 Task: Look for space in Blue Island, United States from 10th August, 2023 to 20th August, 2023 for 12 adults in price range Rs.10000 to Rs.14000. Place can be entire place or shared room with 6 bedrooms having 12 beds and 6 bathrooms. Property type can be house, flat, guest house. Amenities needed are: wifi, TV, free parkinig on premises, gym, breakfast. Booking option can be shelf check-in. Required host language is English.
Action: Mouse moved to (434, 93)
Screenshot: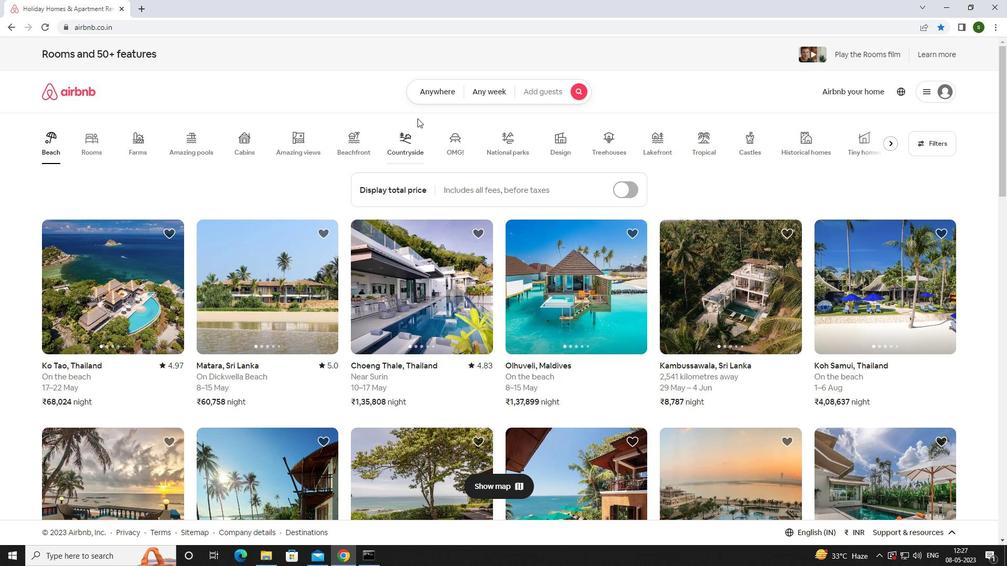 
Action: Mouse pressed left at (434, 93)
Screenshot: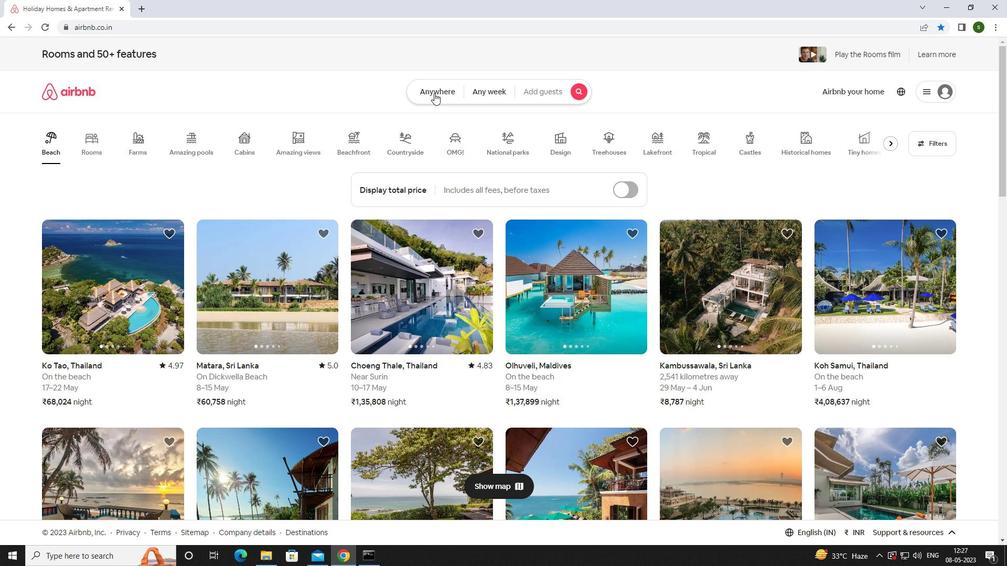 
Action: Mouse moved to (397, 134)
Screenshot: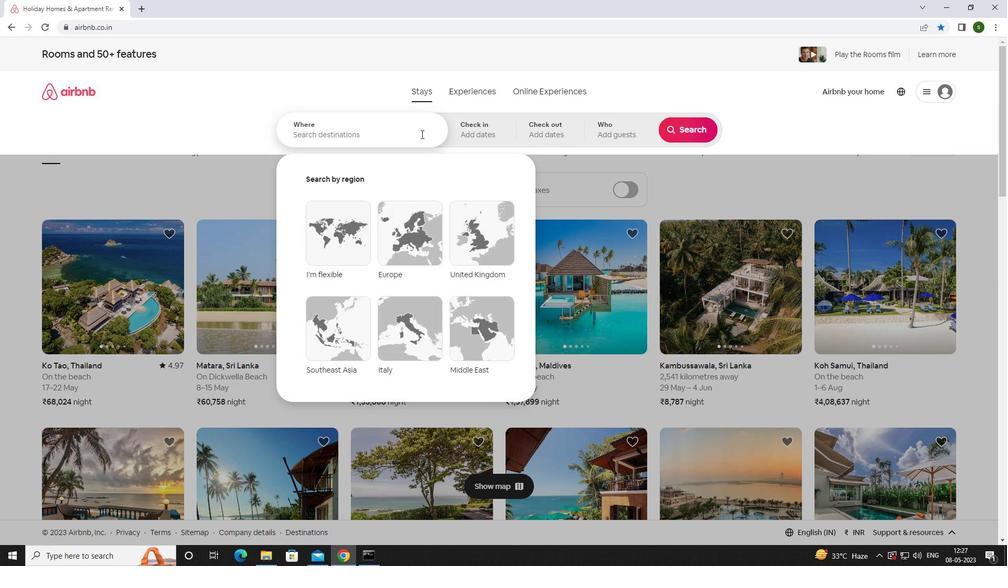 
Action: Mouse pressed left at (397, 134)
Screenshot: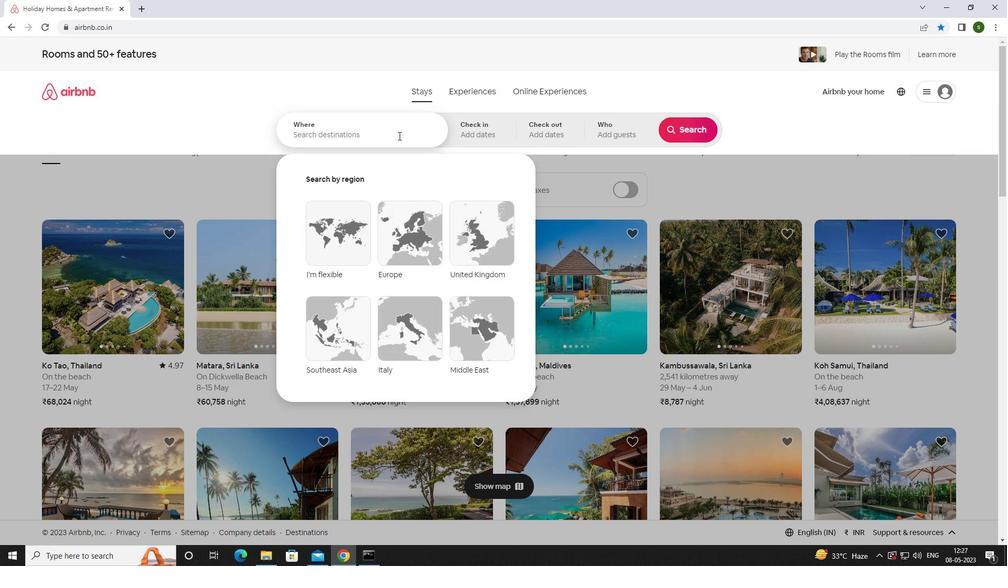 
Action: Mouse moved to (395, 134)
Screenshot: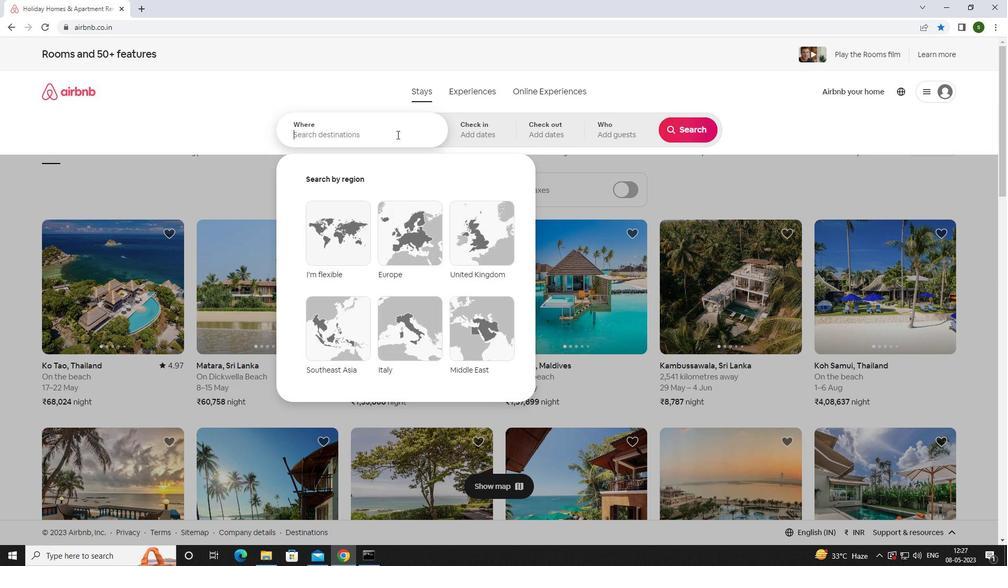 
Action: Key pressed <Key.caps_lock>b<Key.caps_lock>lue<Key.space><Key.caps_lock>i<Key.caps_lock>sland,<Key.space><Key.caps_lock>u<Key.caps_lock>nited<Key.space><Key.caps_lock>s<Key.caps_lock>tates<Key.enter>
Screenshot: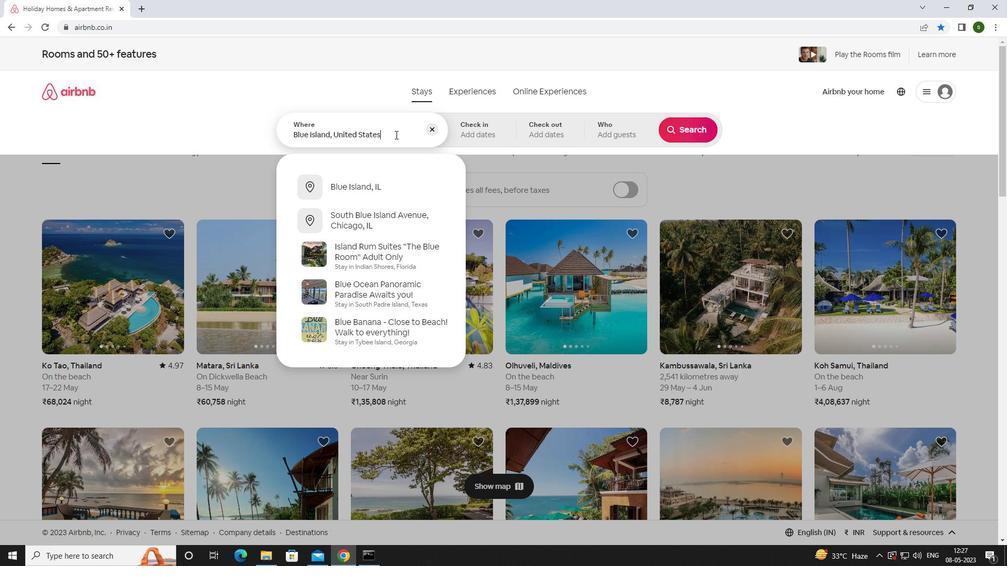 
Action: Mouse moved to (685, 210)
Screenshot: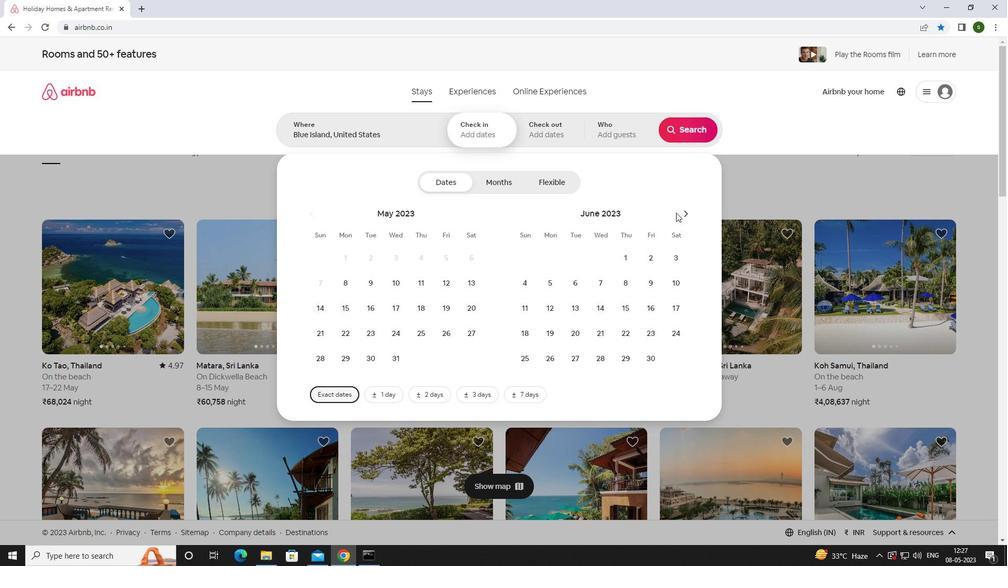 
Action: Mouse pressed left at (685, 210)
Screenshot: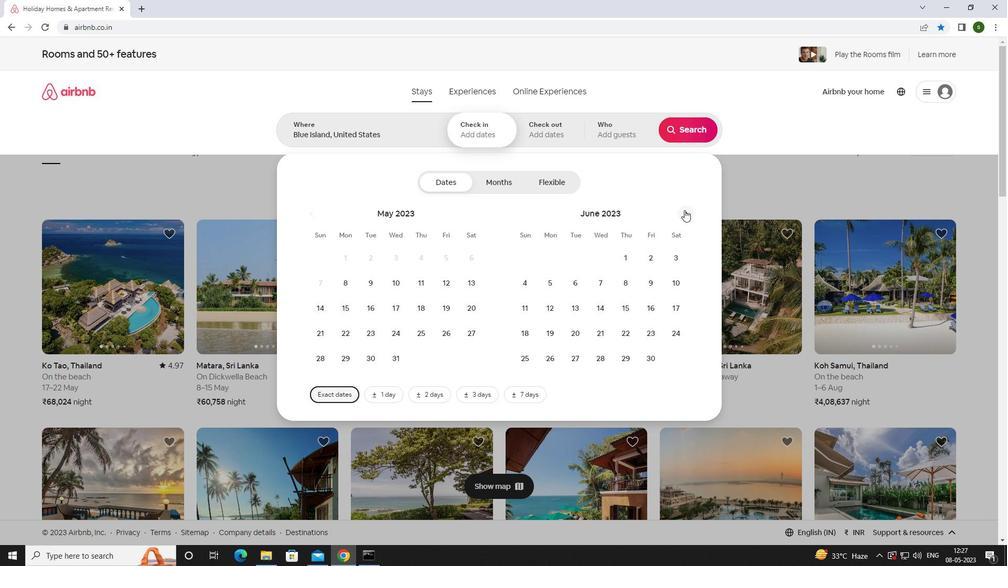 
Action: Mouse pressed left at (685, 210)
Screenshot: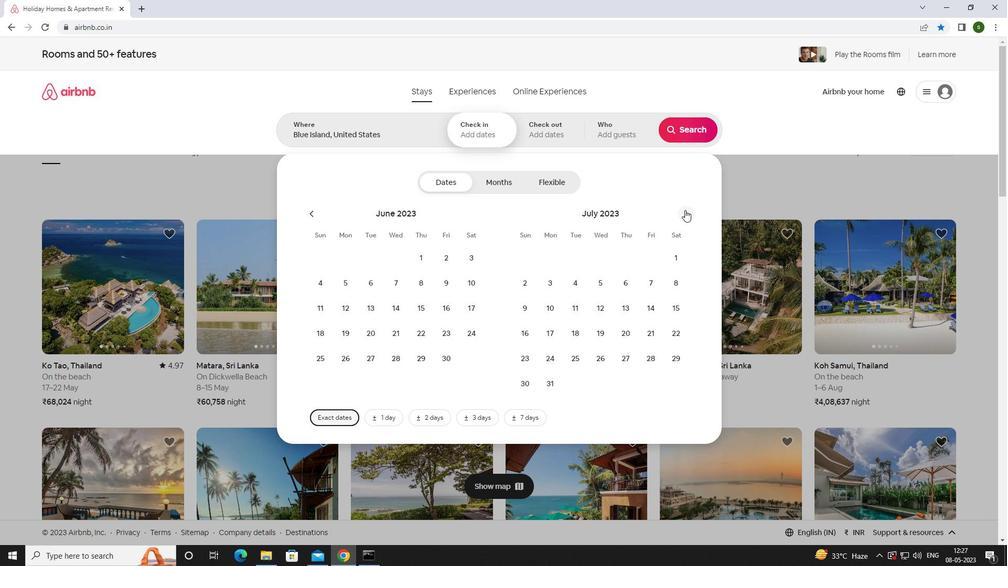 
Action: Mouse moved to (624, 280)
Screenshot: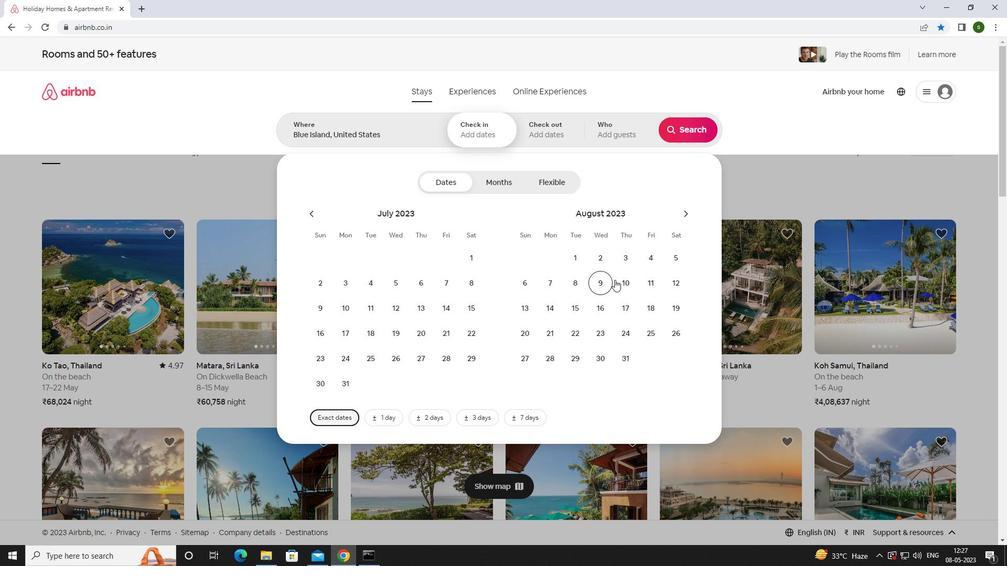 
Action: Mouse pressed left at (624, 280)
Screenshot: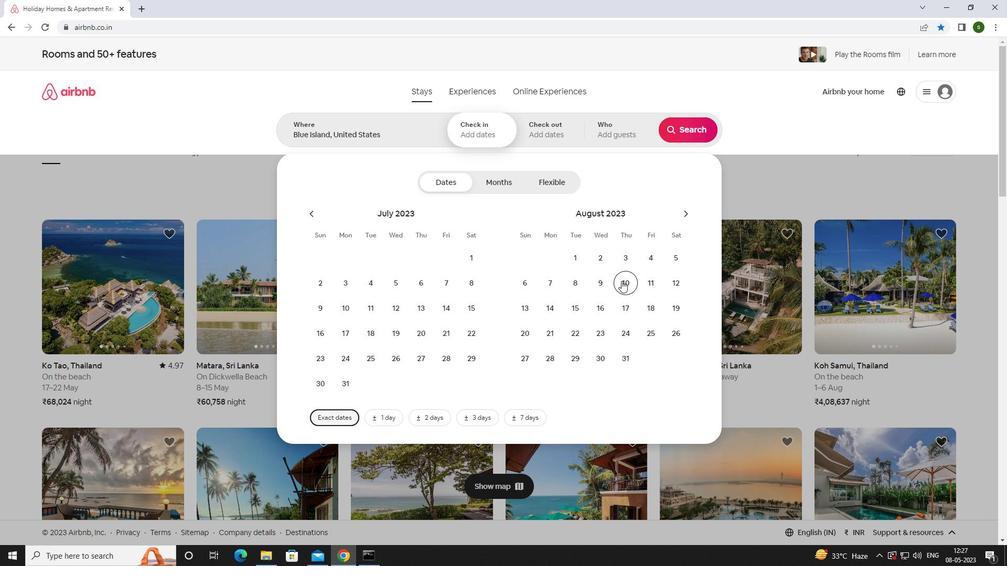 
Action: Mouse moved to (516, 334)
Screenshot: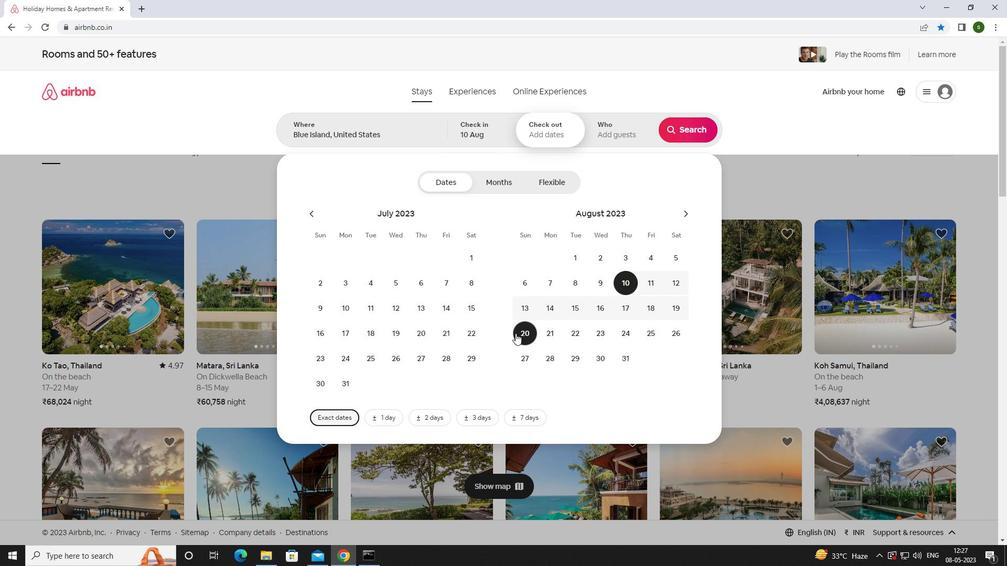 
Action: Mouse pressed left at (516, 334)
Screenshot: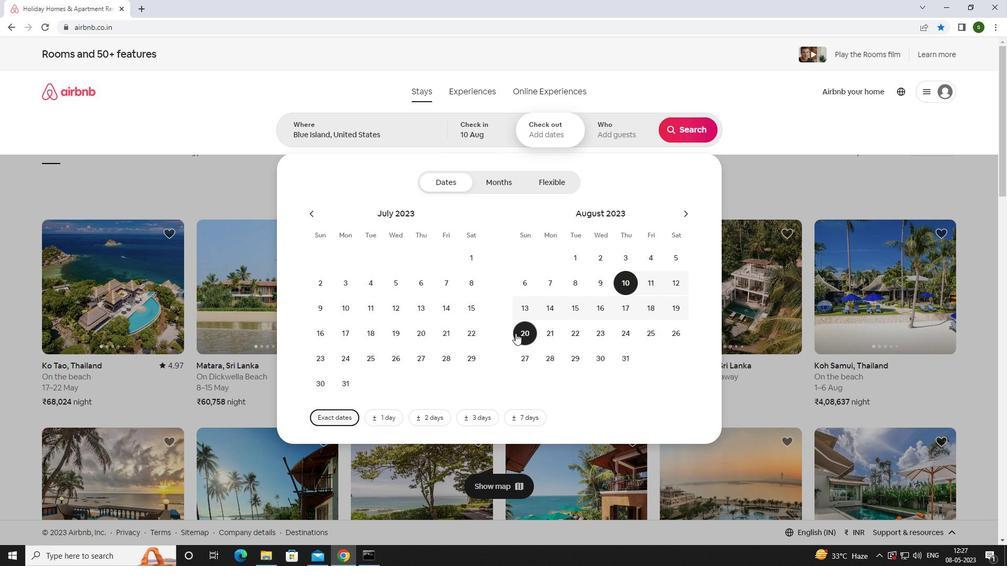 
Action: Mouse moved to (612, 133)
Screenshot: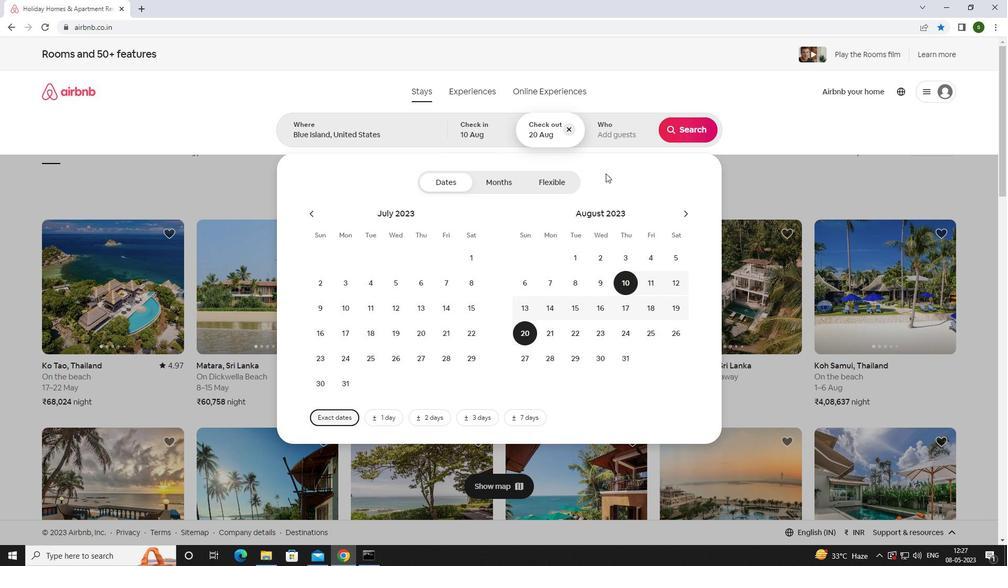
Action: Mouse pressed left at (612, 133)
Screenshot: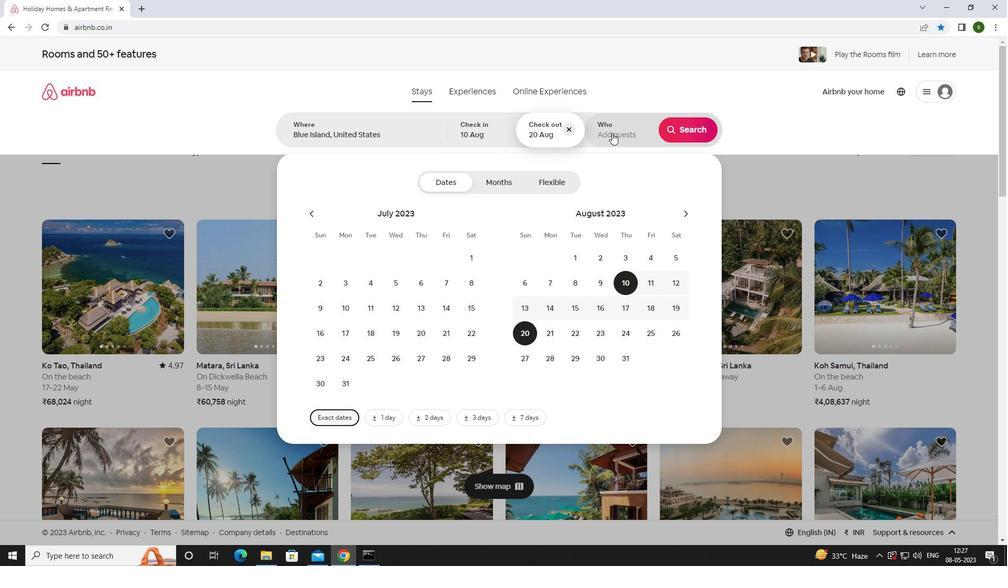 
Action: Mouse moved to (692, 181)
Screenshot: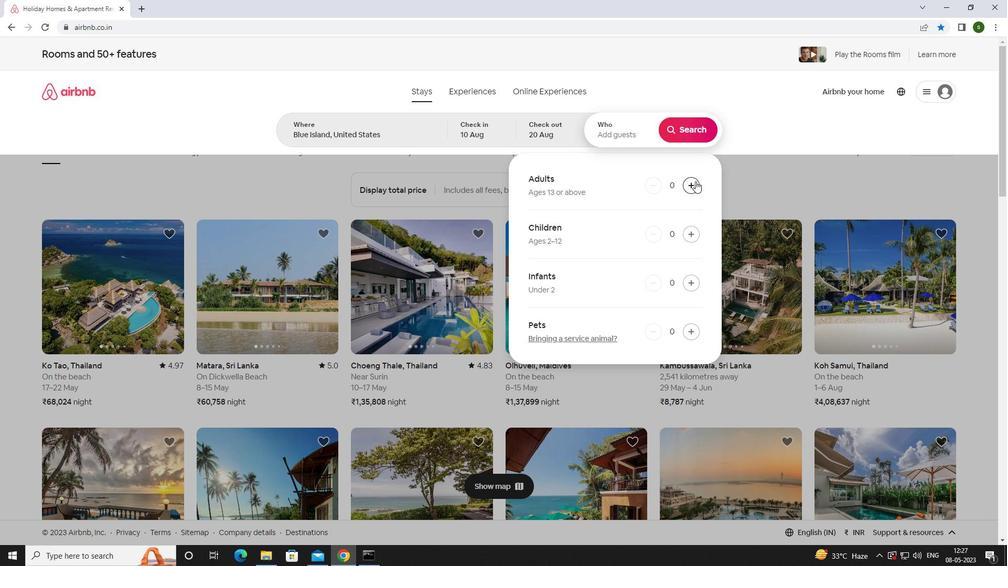 
Action: Mouse pressed left at (692, 181)
Screenshot: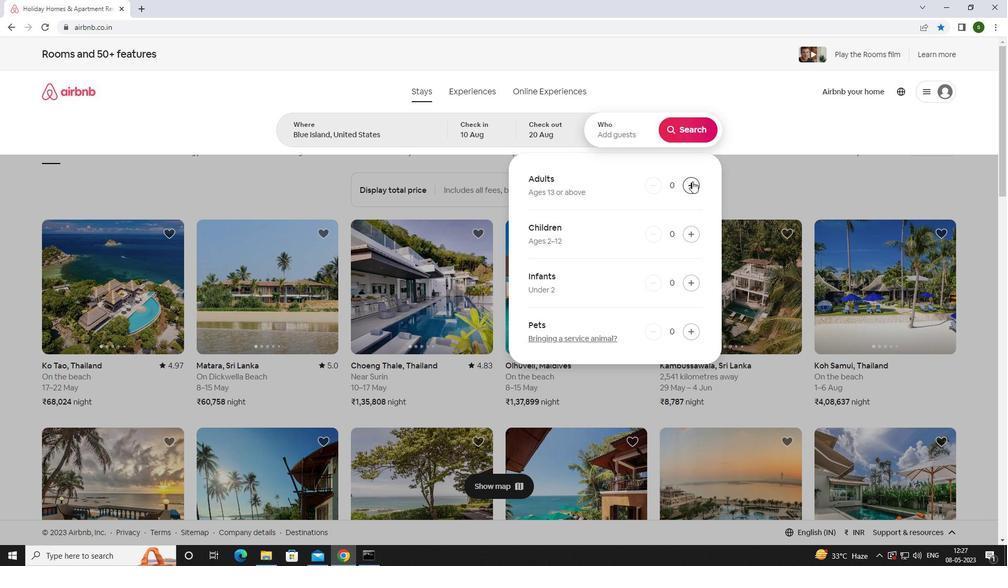 
Action: Mouse pressed left at (692, 181)
Screenshot: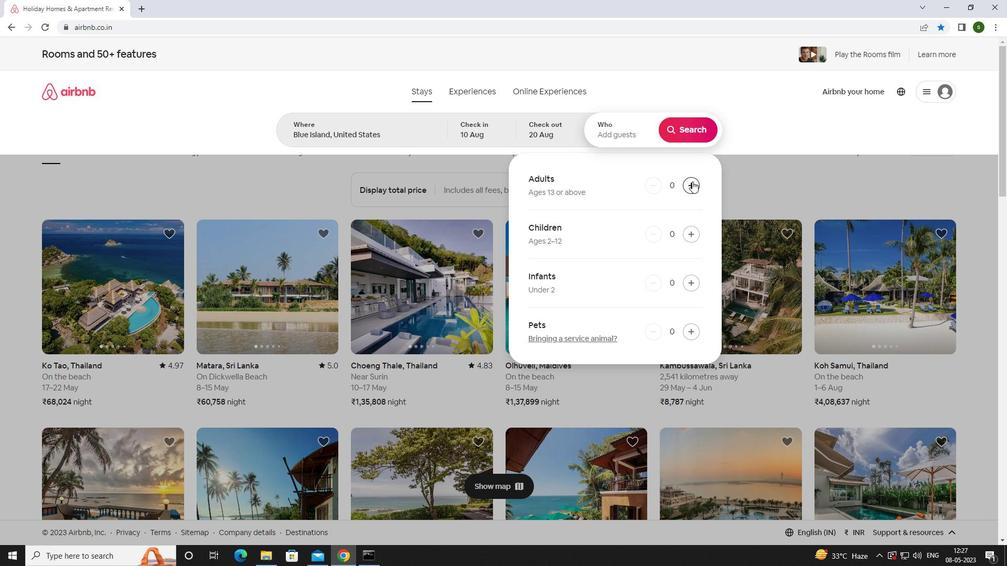 
Action: Mouse pressed left at (692, 181)
Screenshot: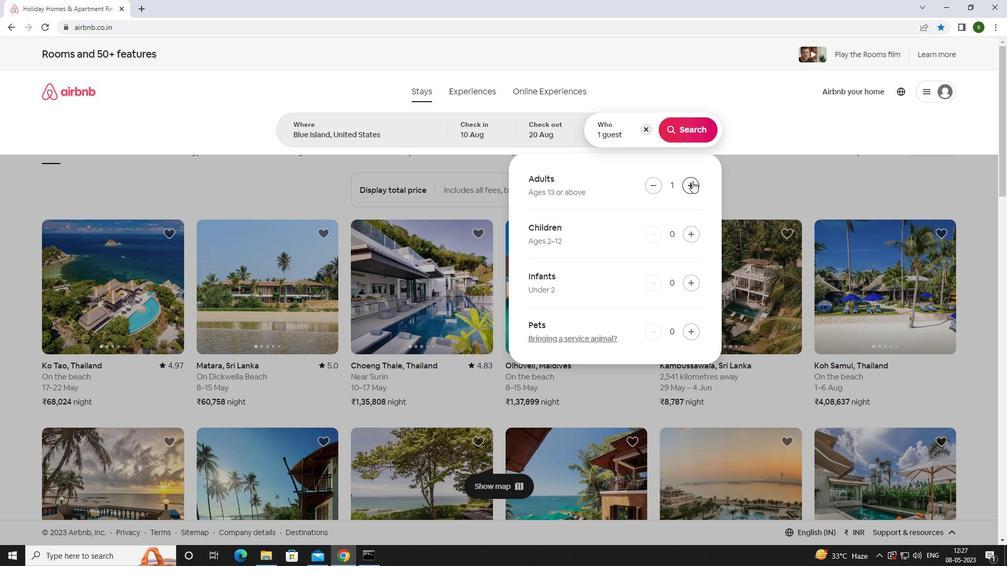 
Action: Mouse pressed left at (692, 181)
Screenshot: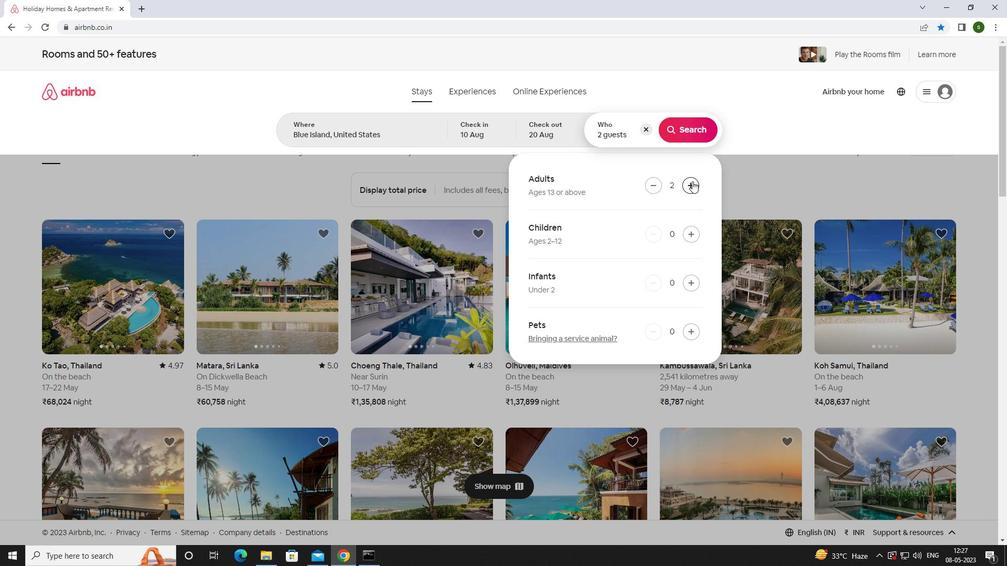 
Action: Mouse pressed left at (692, 181)
Screenshot: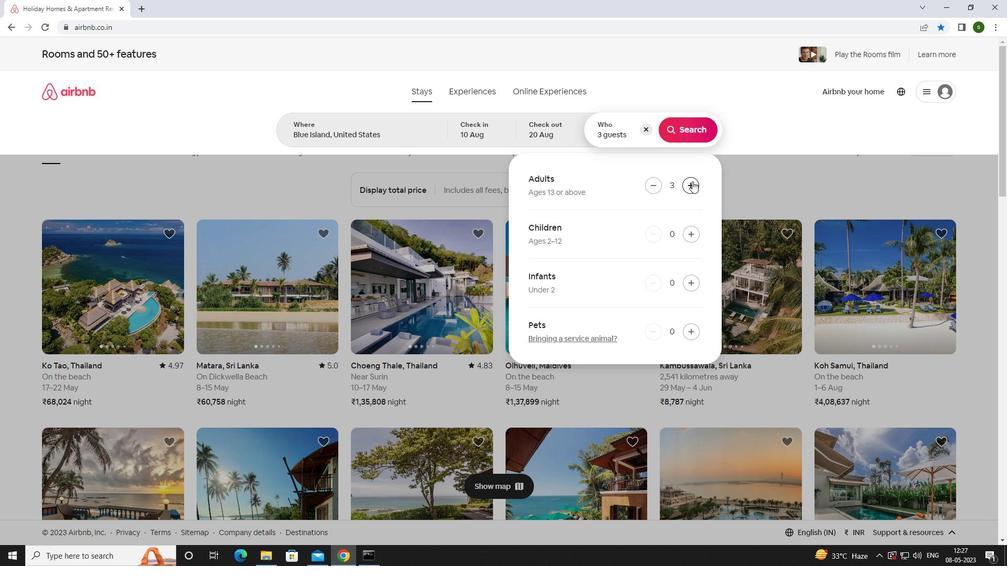 
Action: Mouse pressed left at (692, 181)
Screenshot: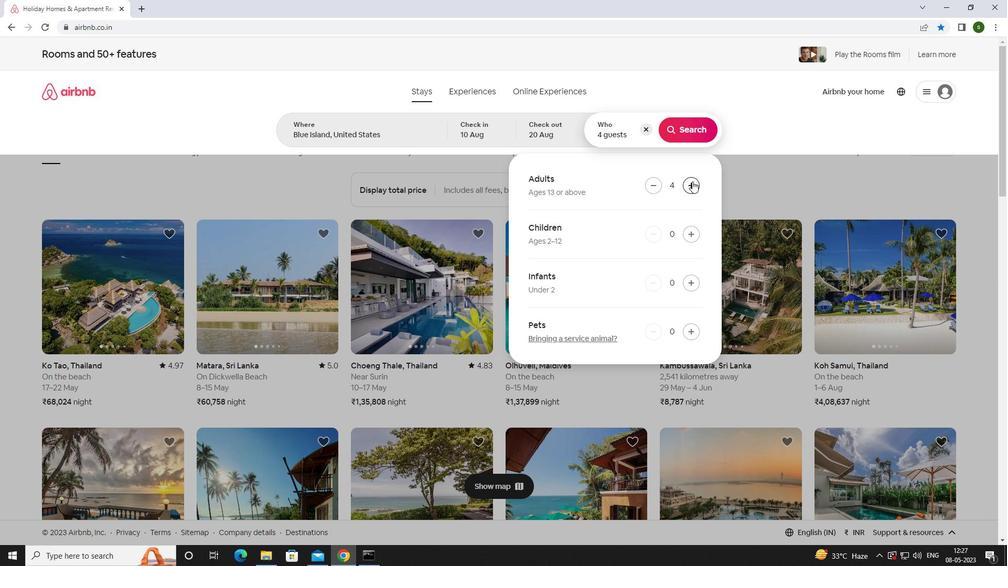 
Action: Mouse pressed left at (692, 181)
Screenshot: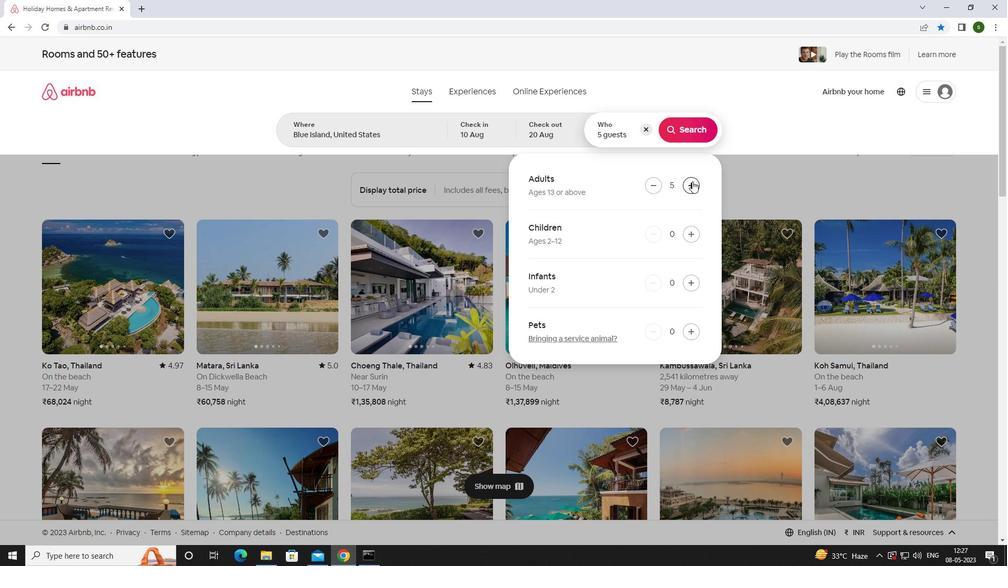 
Action: Mouse pressed left at (692, 181)
Screenshot: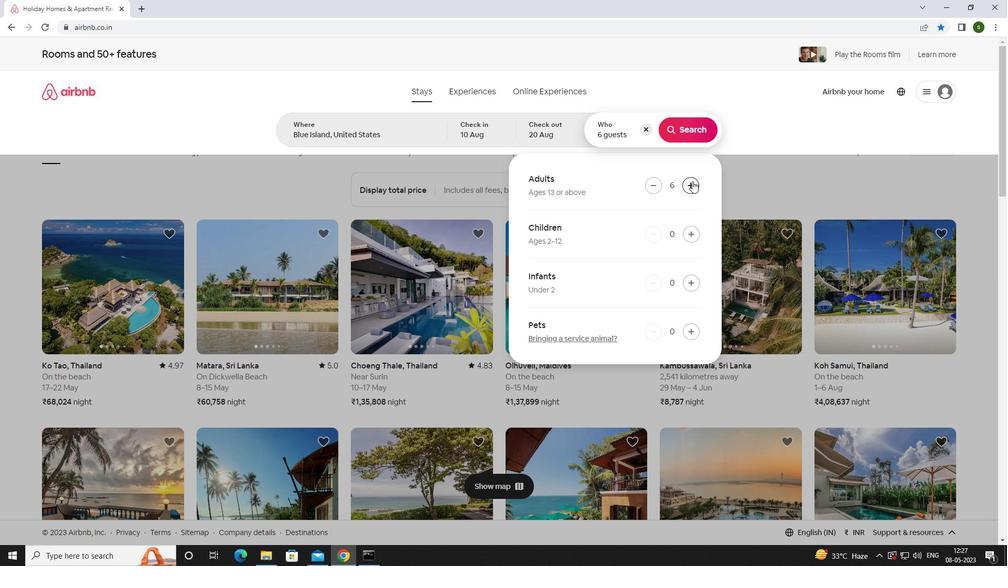 
Action: Mouse pressed left at (692, 181)
Screenshot: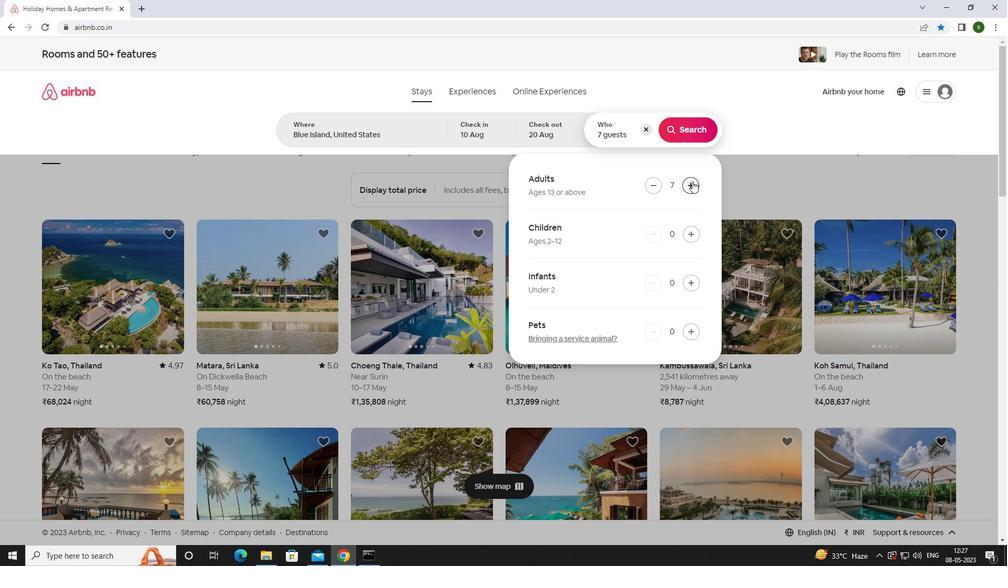 
Action: Mouse pressed left at (692, 181)
Screenshot: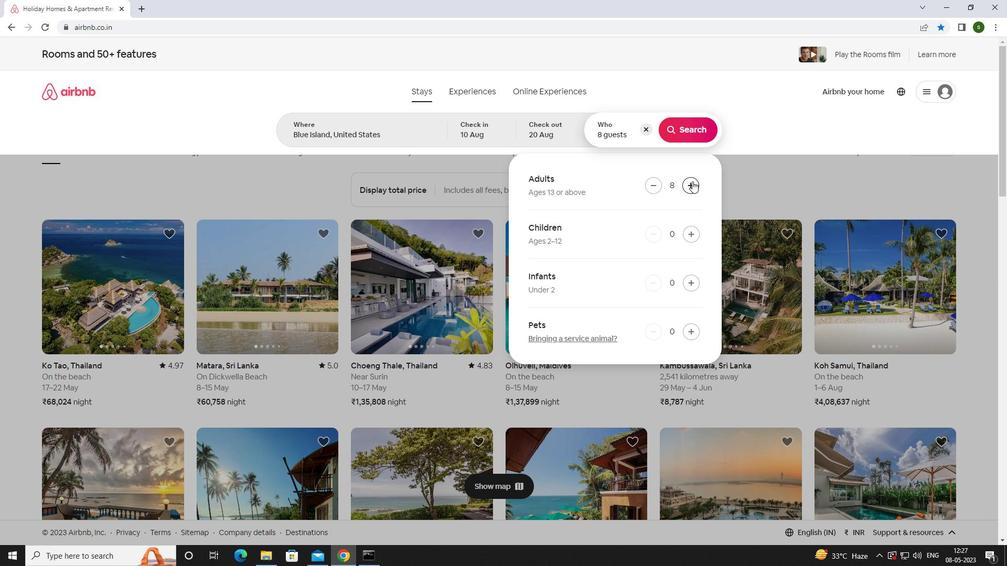 
Action: Mouse pressed left at (692, 181)
Screenshot: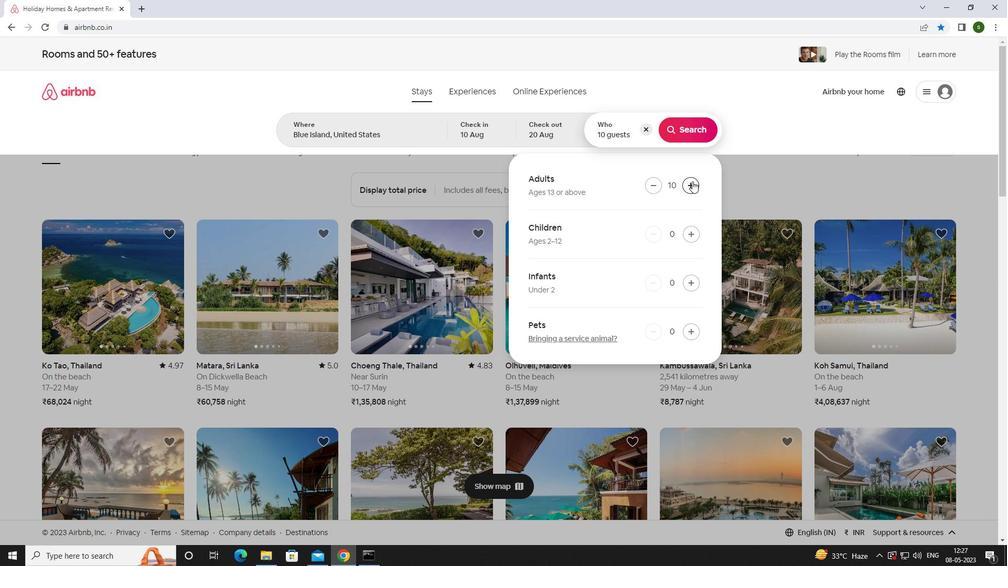 
Action: Mouse pressed left at (692, 181)
Screenshot: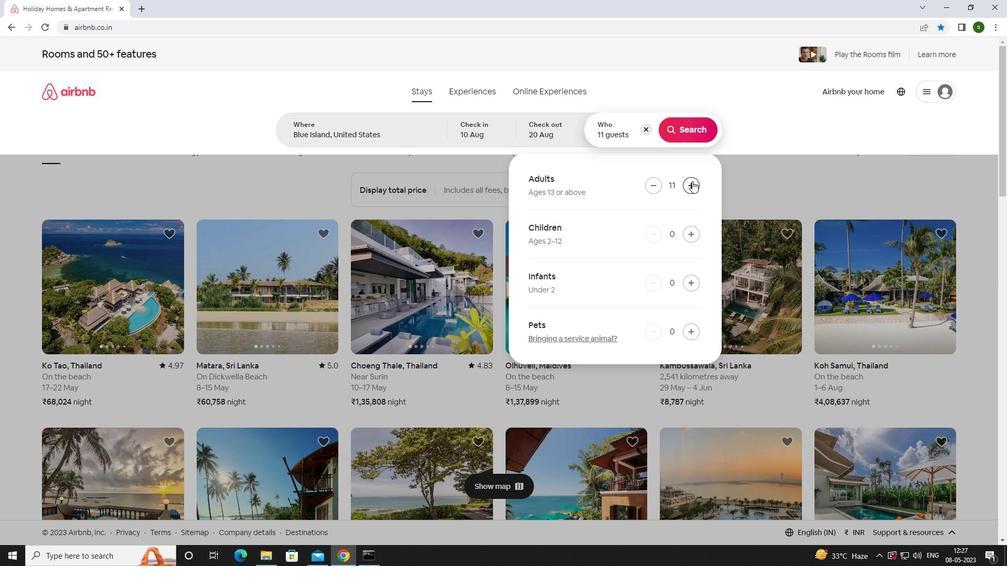 
Action: Mouse moved to (687, 137)
Screenshot: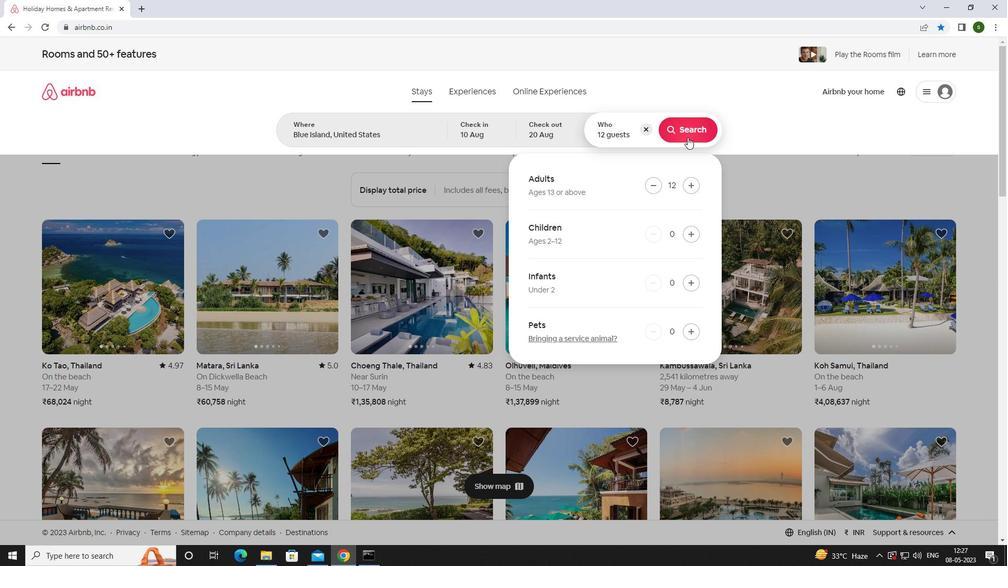 
Action: Mouse pressed left at (687, 137)
Screenshot: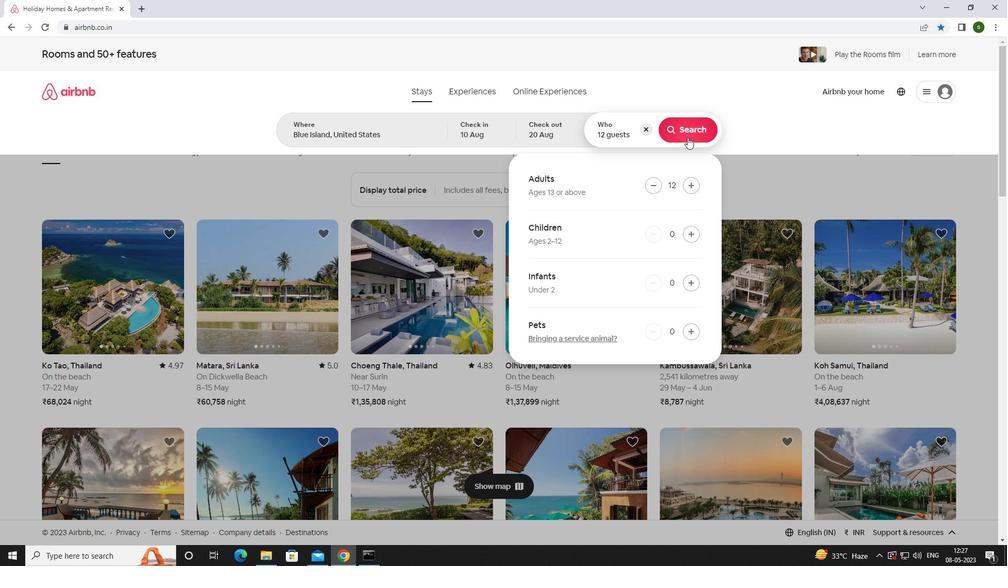 
Action: Mouse moved to (945, 102)
Screenshot: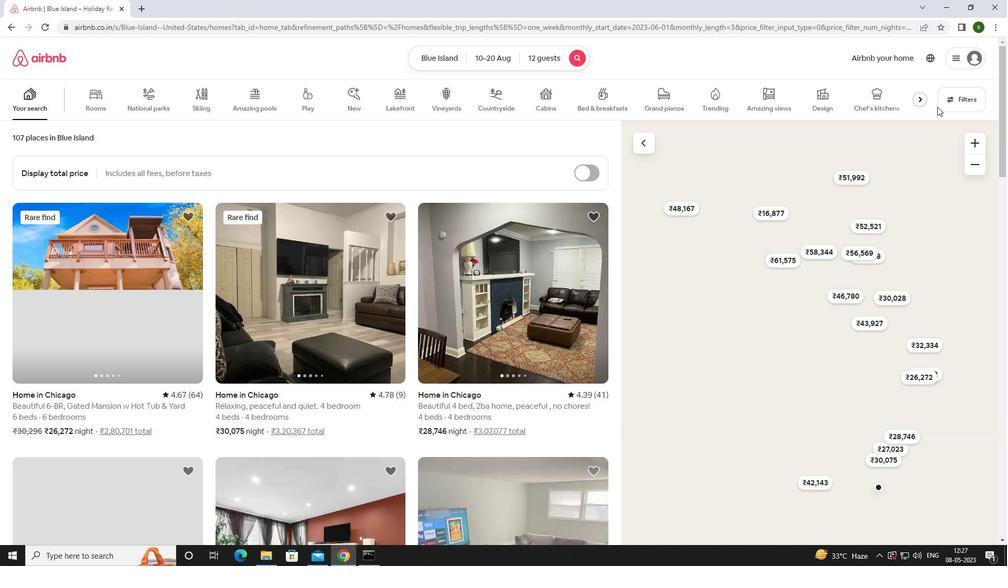 
Action: Mouse pressed left at (945, 102)
Screenshot: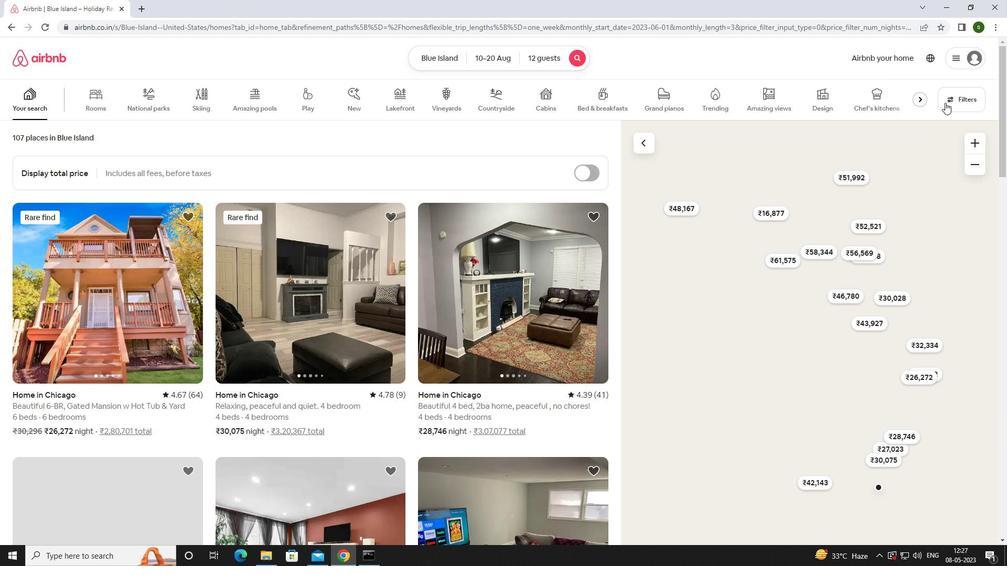 
Action: Mouse moved to (391, 352)
Screenshot: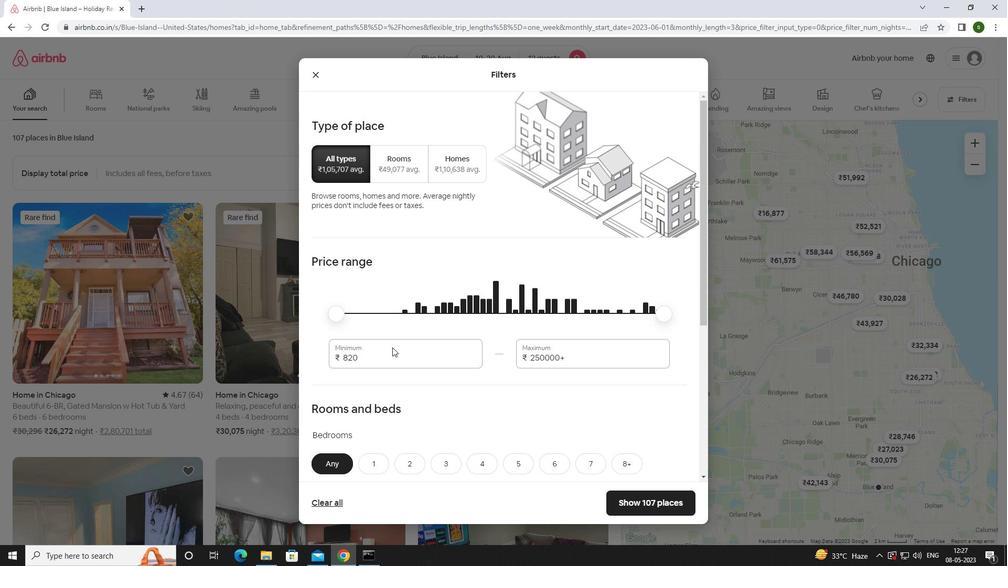 
Action: Mouse pressed left at (391, 352)
Screenshot: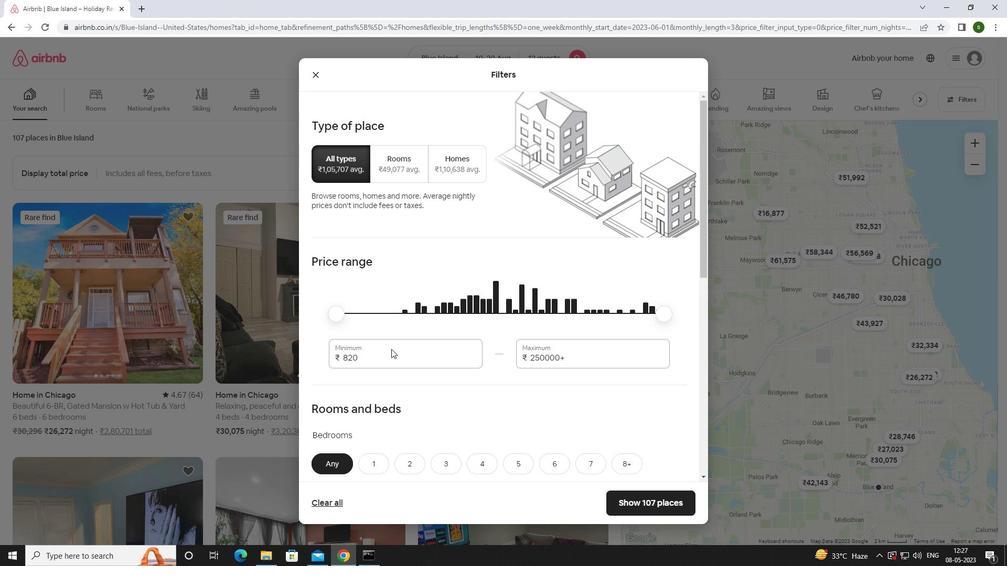 
Action: Key pressed <Key.backspace><Key.backspace><Key.backspace><Key.backspace>10000
Screenshot: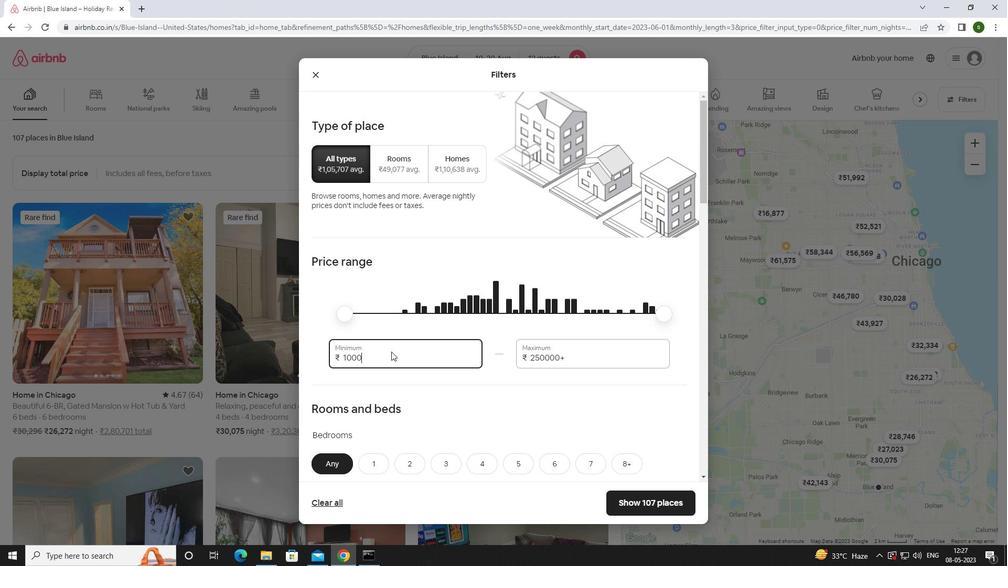 
Action: Mouse moved to (567, 358)
Screenshot: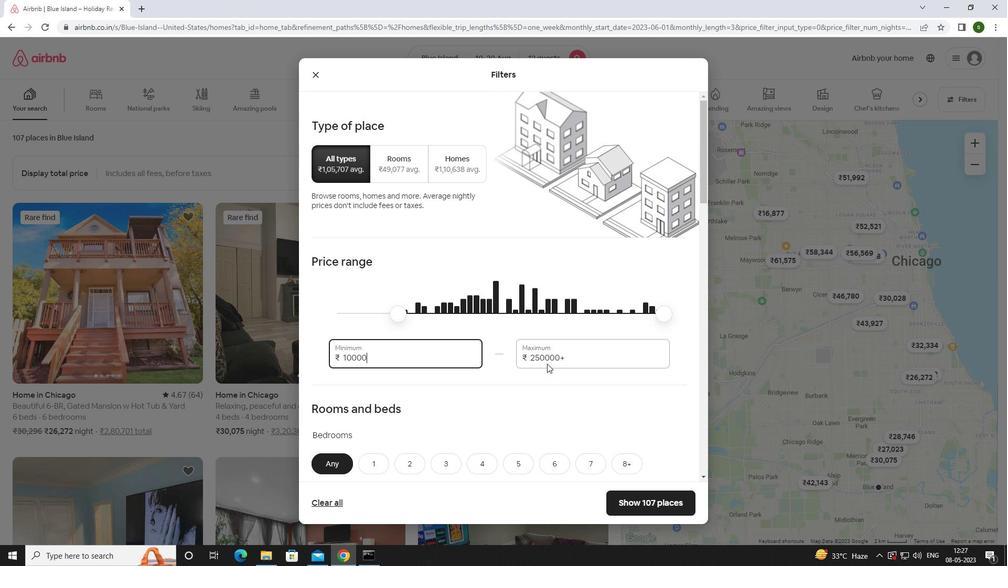 
Action: Mouse pressed left at (567, 358)
Screenshot: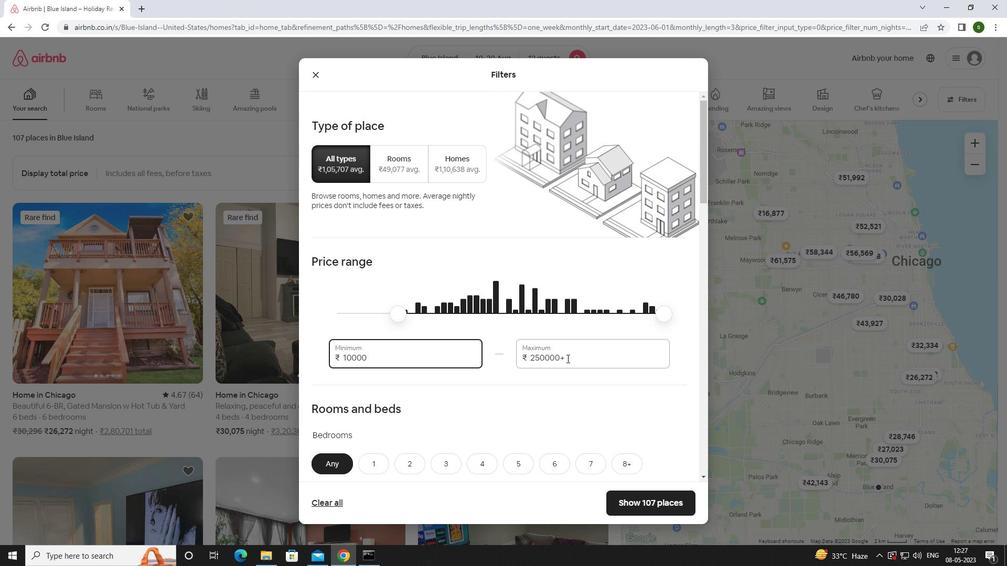 
Action: Mouse moved to (568, 358)
Screenshot: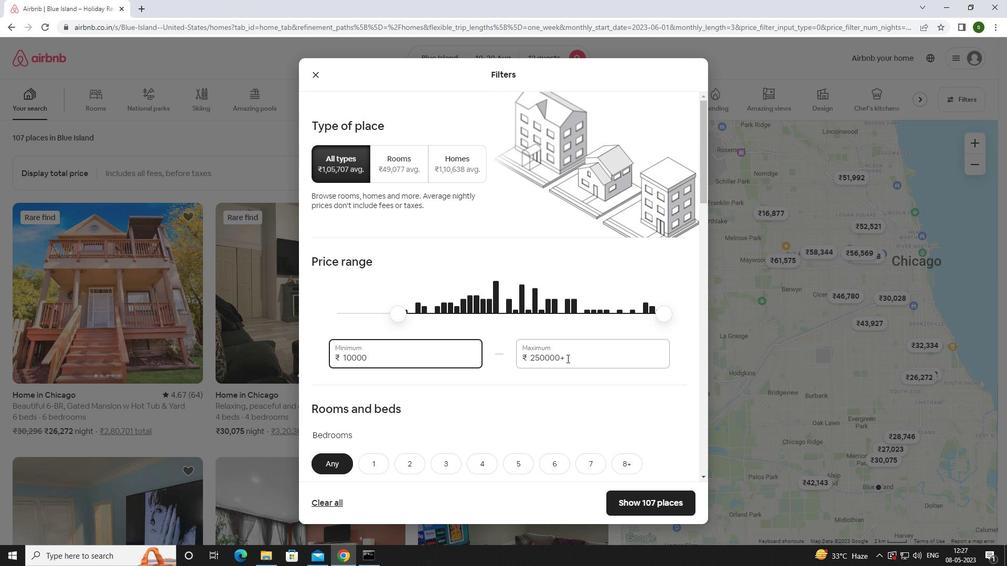 
Action: Key pressed <Key.backspace><Key.backspace><Key.backspace><Key.backspace><Key.backspace><Key.backspace><Key.backspace><Key.backspace><Key.backspace><Key.backspace><Key.backspace><Key.backspace><Key.backspace>14000
Screenshot: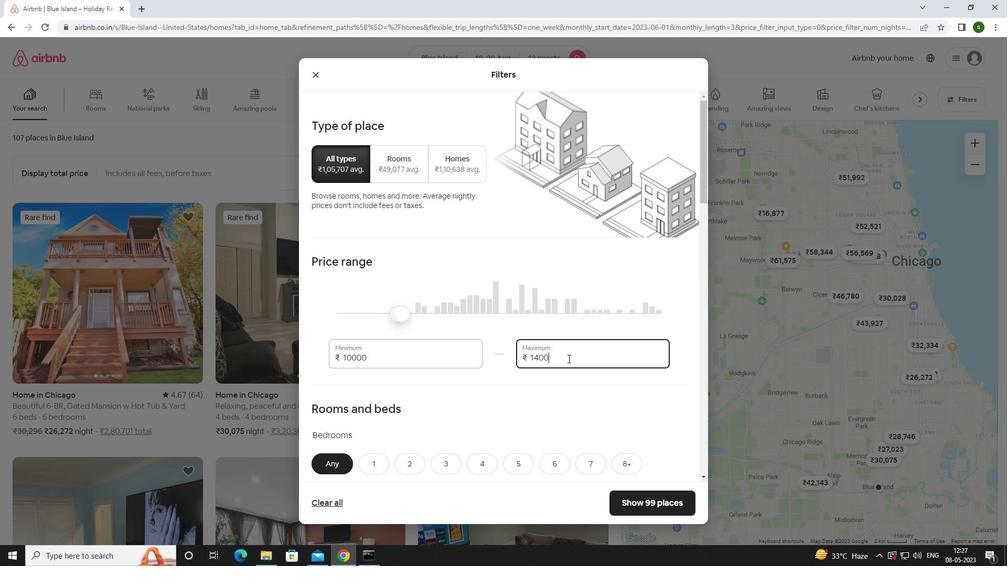 
Action: Mouse moved to (527, 353)
Screenshot: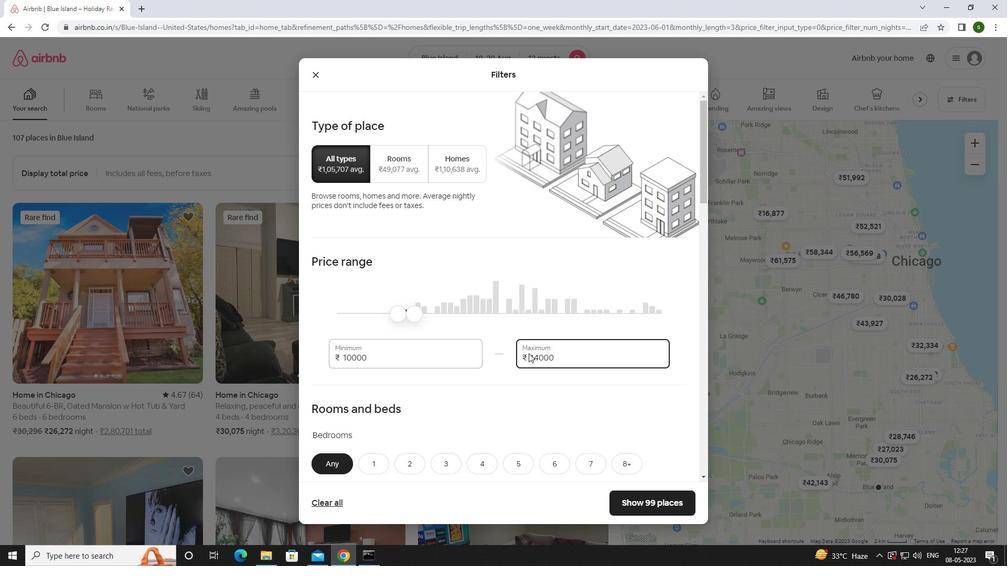 
Action: Mouse scrolled (527, 353) with delta (0, 0)
Screenshot: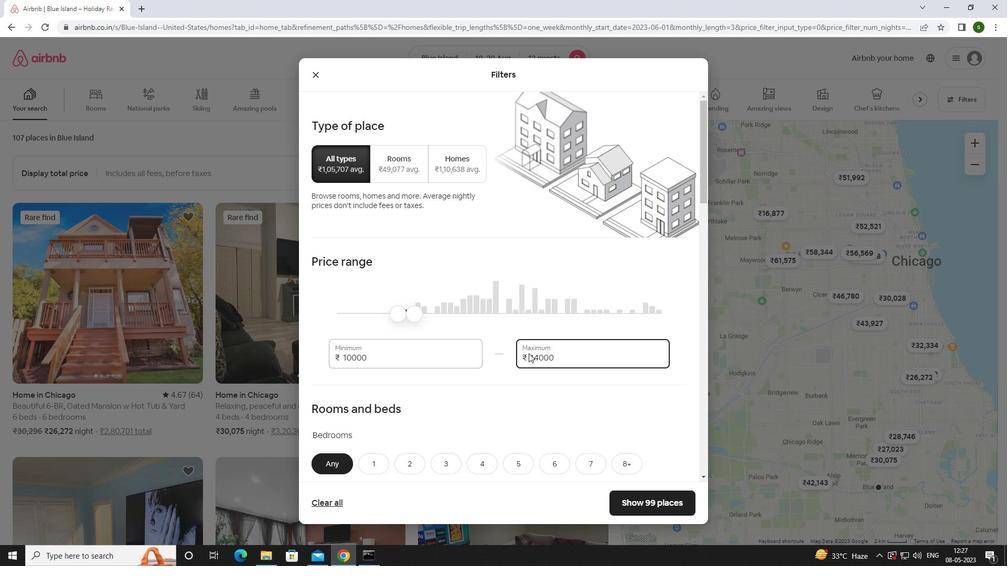 
Action: Mouse scrolled (527, 353) with delta (0, 0)
Screenshot: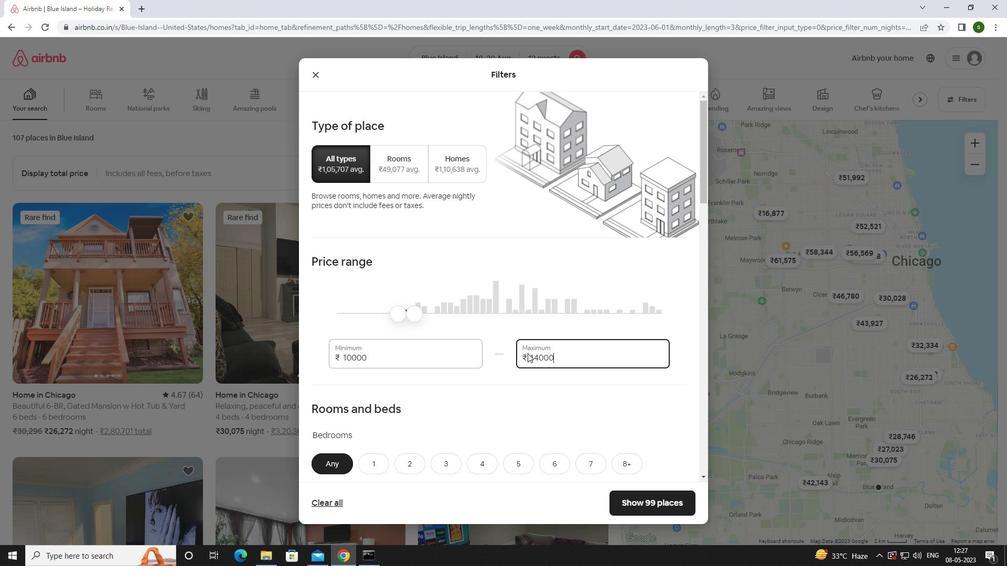 
Action: Mouse scrolled (527, 353) with delta (0, 0)
Screenshot: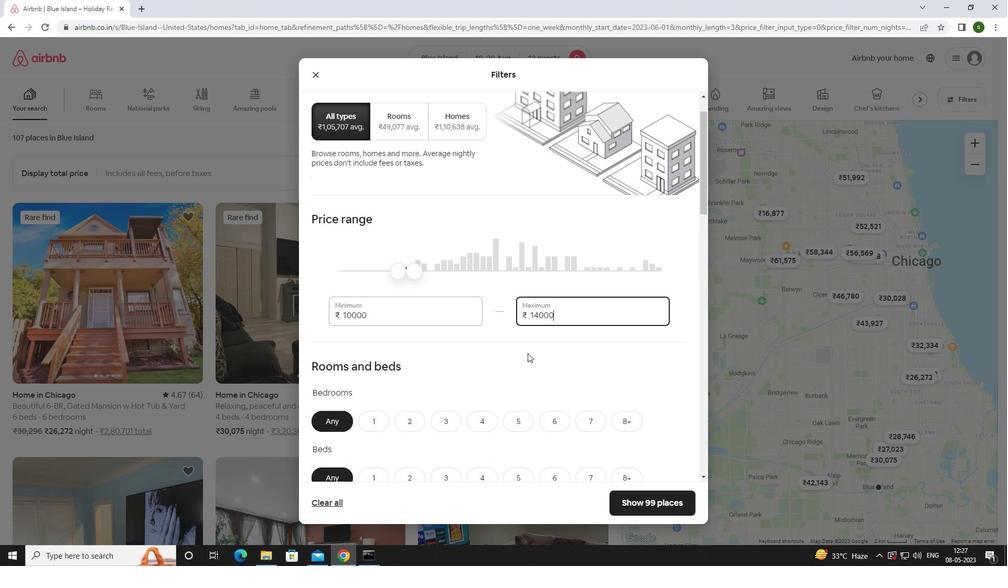 
Action: Mouse scrolled (527, 353) with delta (0, 0)
Screenshot: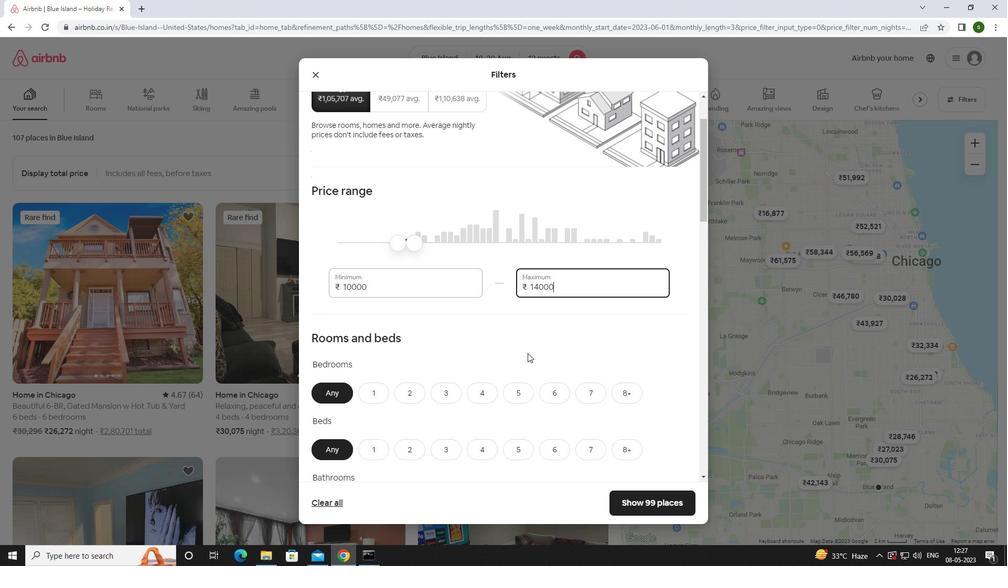 
Action: Mouse moved to (555, 259)
Screenshot: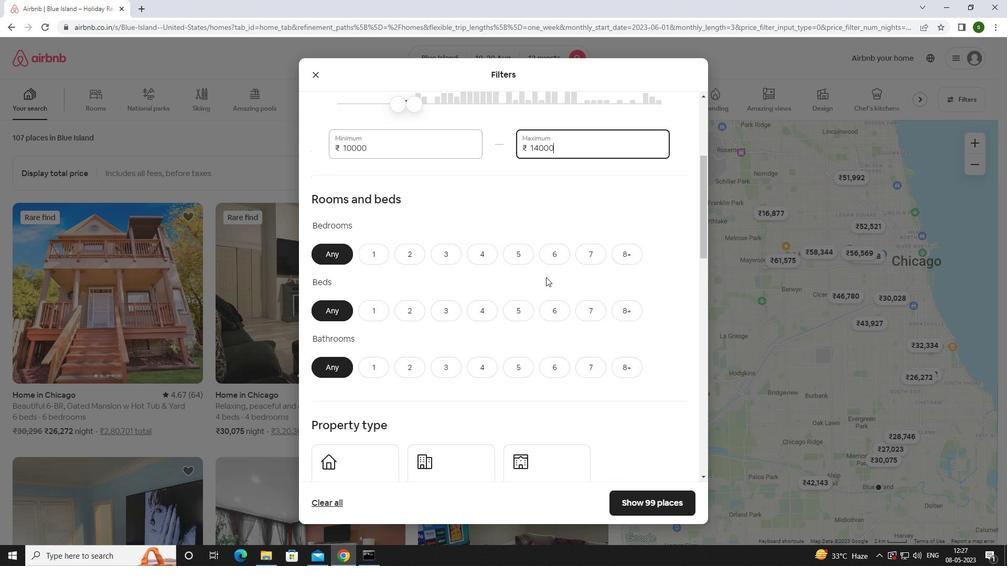 
Action: Mouse pressed left at (555, 259)
Screenshot: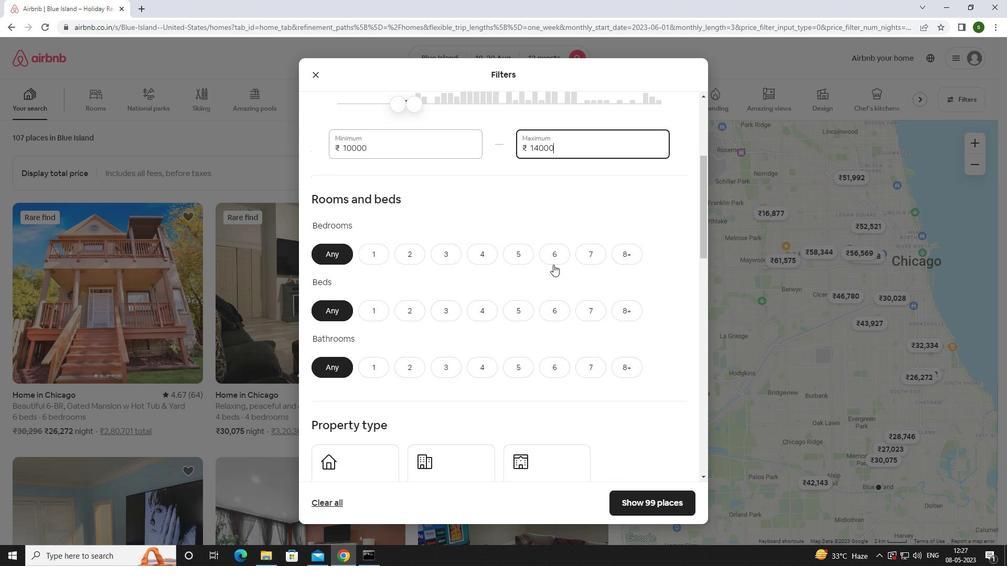 
Action: Mouse moved to (627, 304)
Screenshot: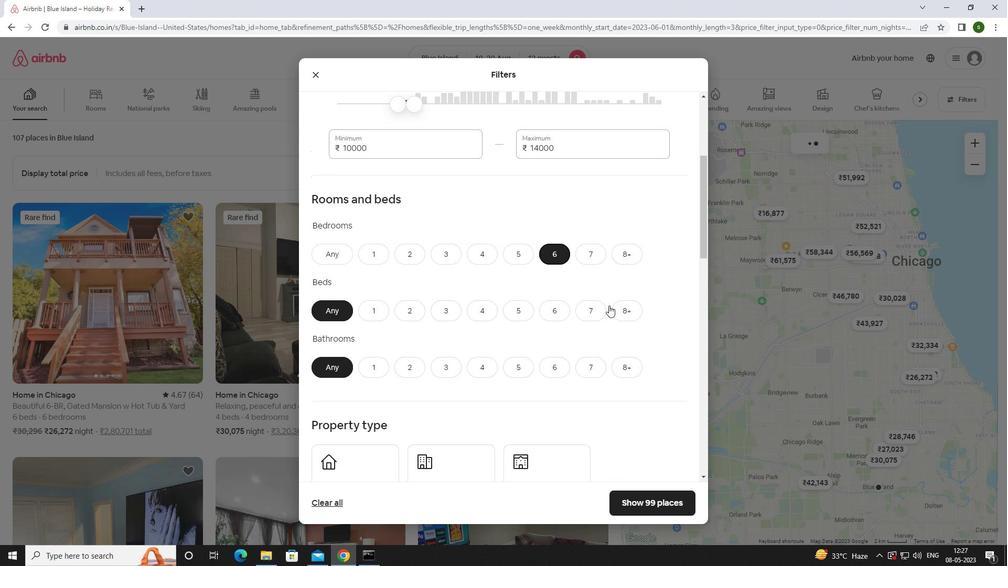 
Action: Mouse pressed left at (627, 304)
Screenshot: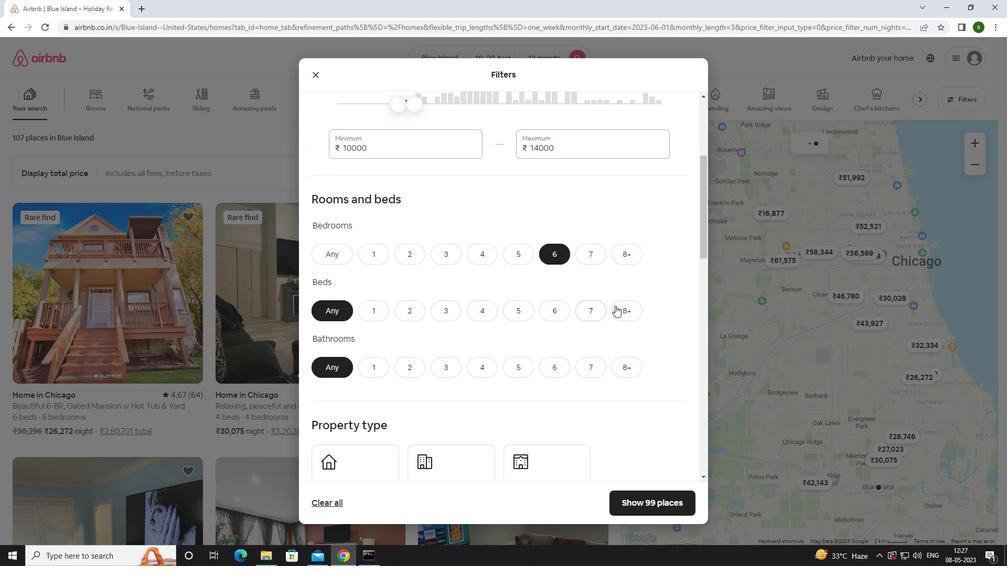 
Action: Mouse moved to (557, 366)
Screenshot: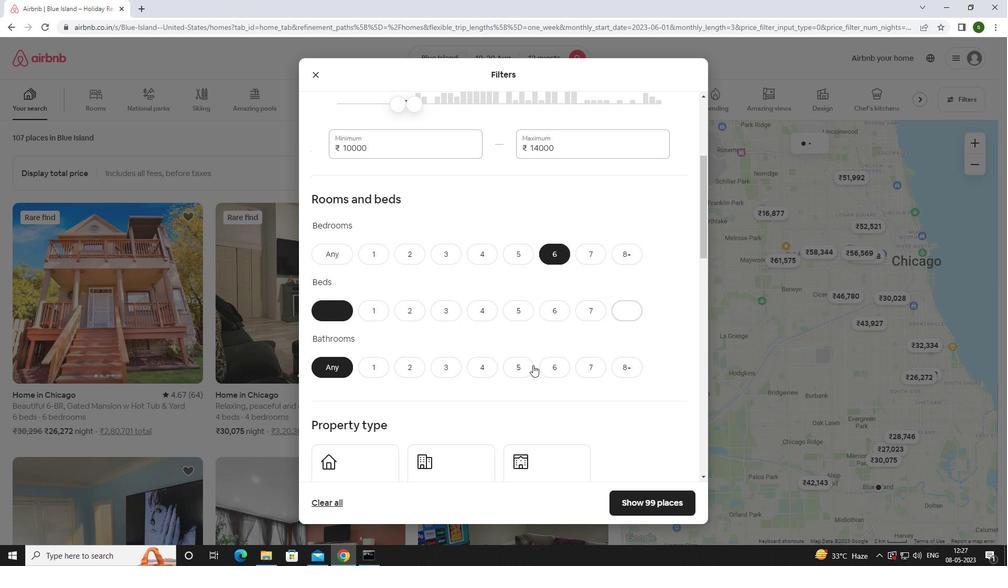 
Action: Mouse pressed left at (557, 366)
Screenshot: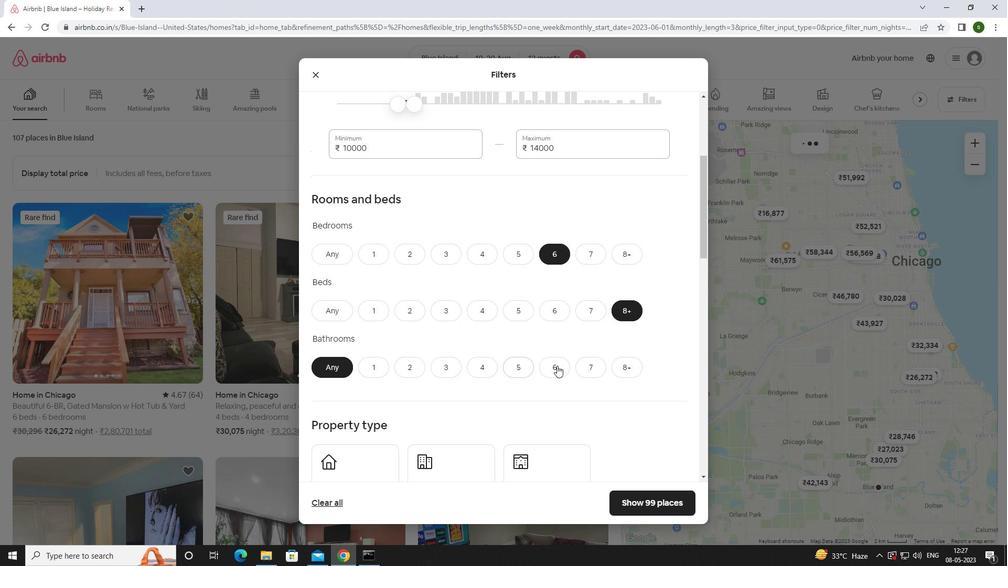 
Action: Mouse scrolled (557, 365) with delta (0, 0)
Screenshot: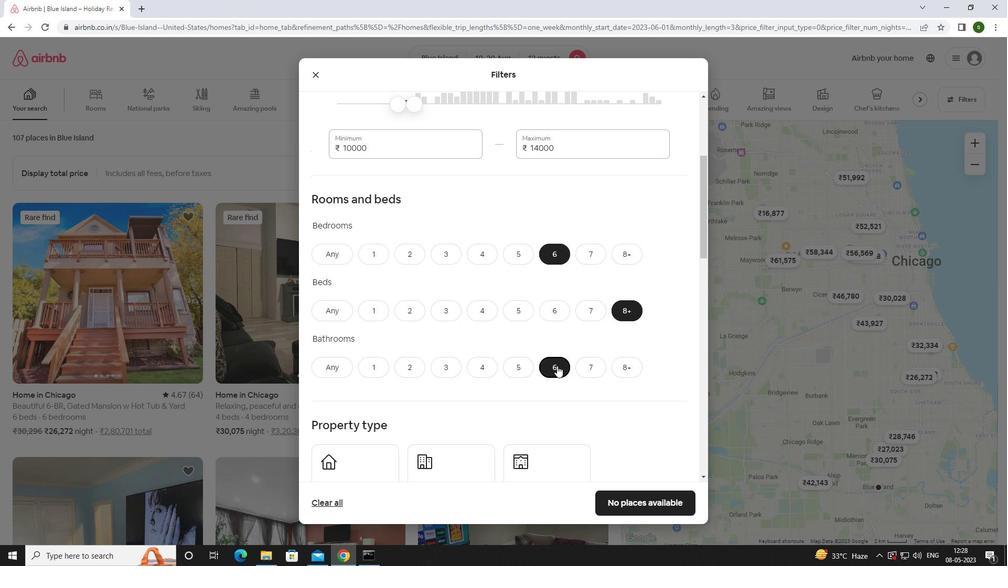 
Action: Mouse scrolled (557, 365) with delta (0, 0)
Screenshot: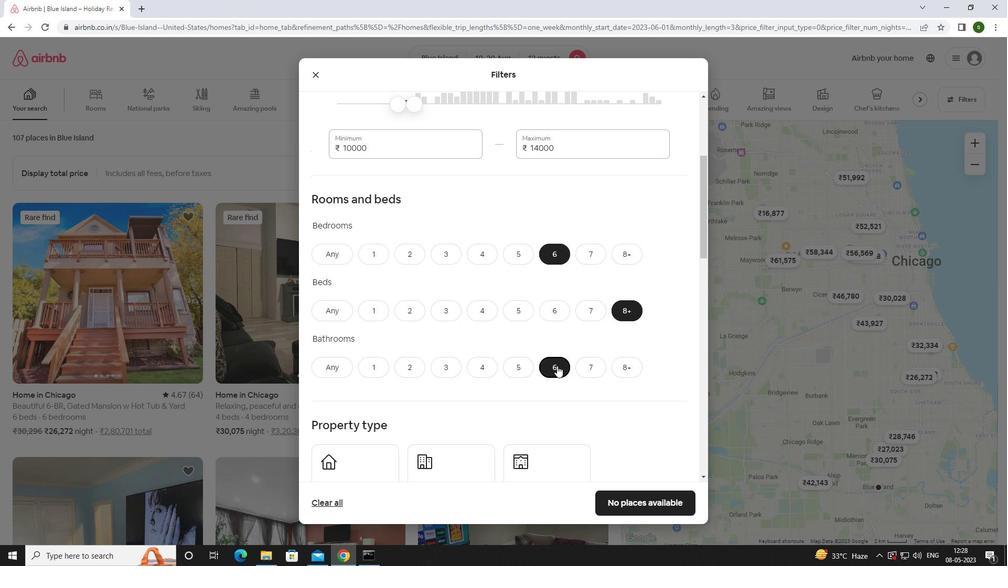 
Action: Mouse moved to (367, 378)
Screenshot: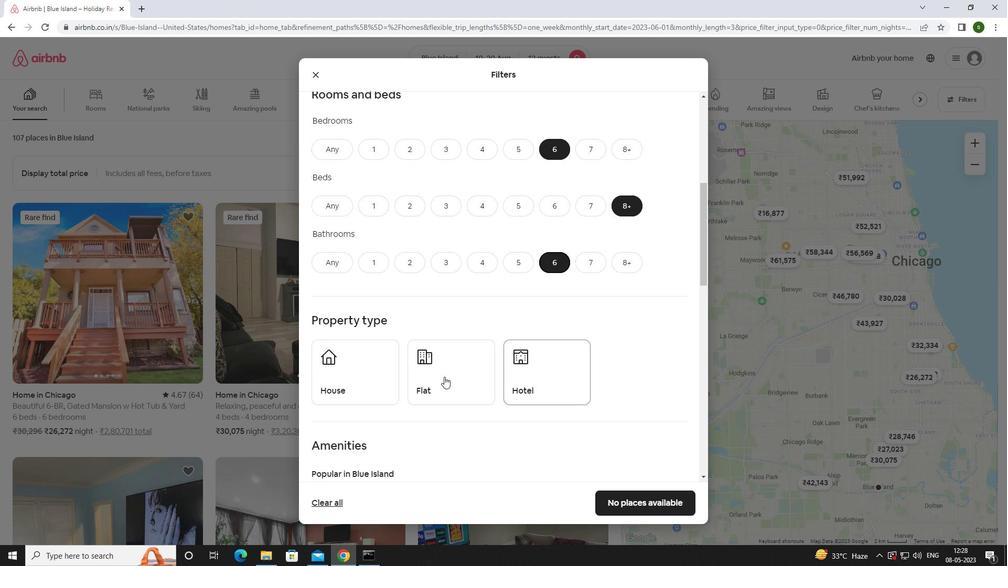 
Action: Mouse pressed left at (367, 378)
Screenshot: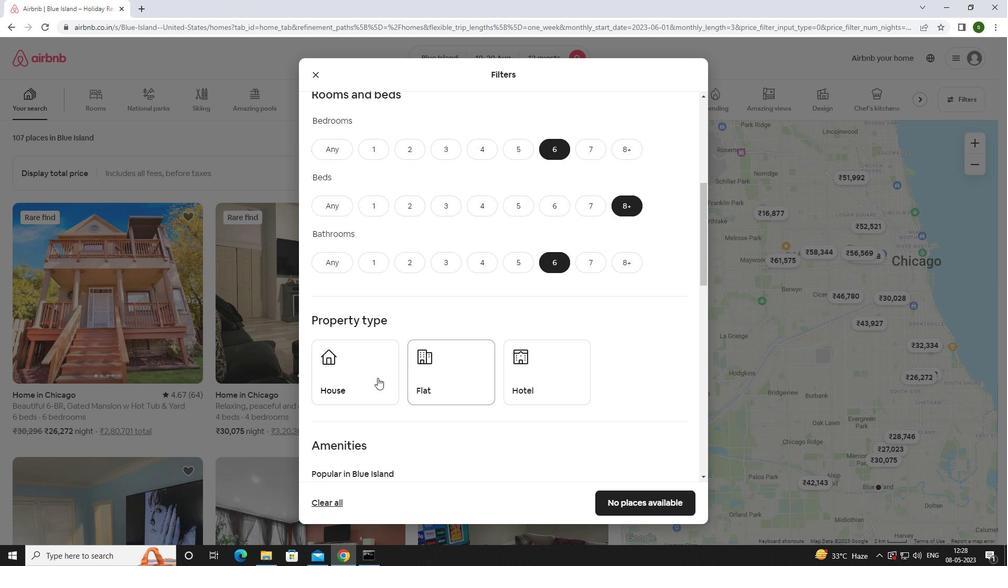 
Action: Mouse moved to (458, 375)
Screenshot: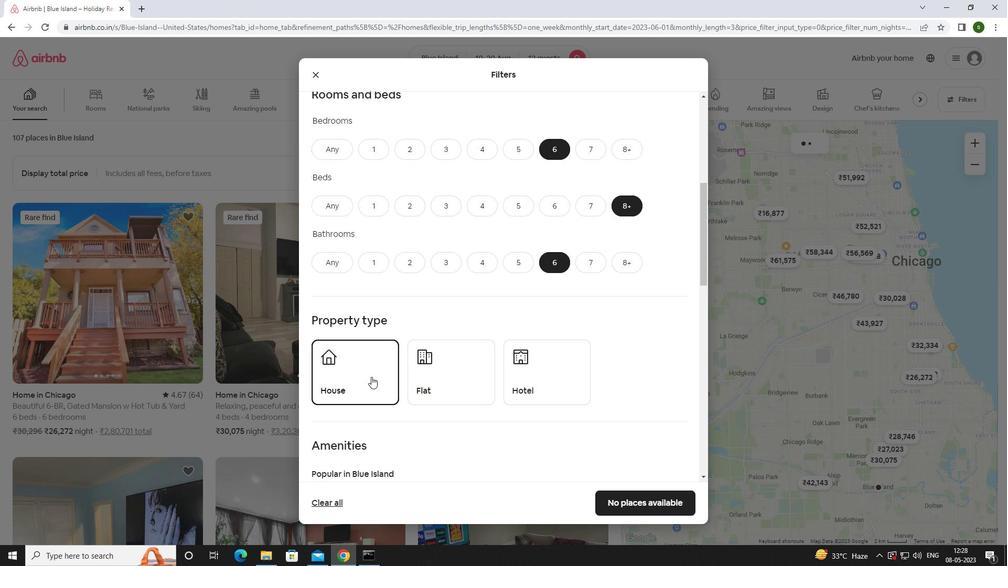 
Action: Mouse pressed left at (458, 375)
Screenshot: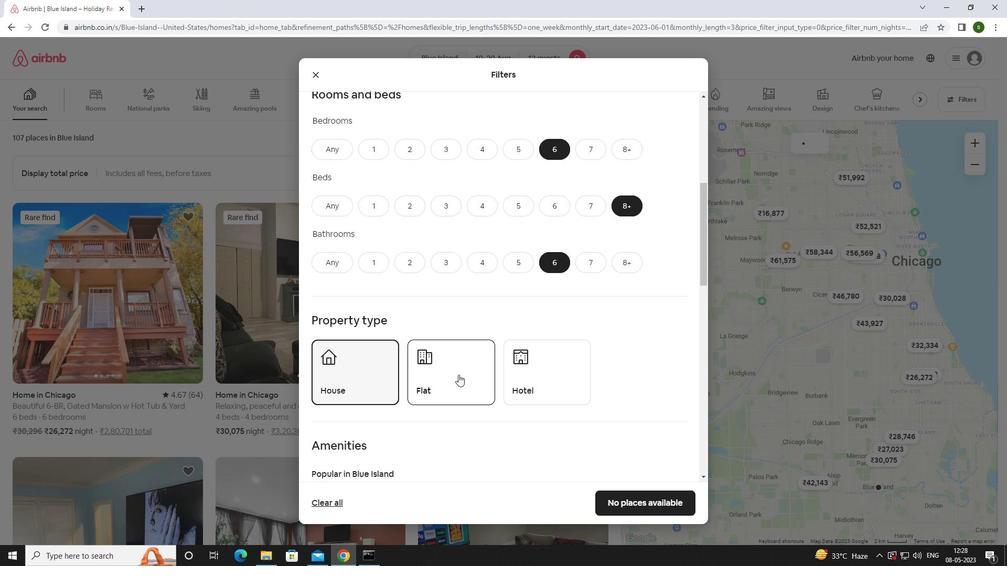 
Action: Mouse scrolled (458, 374) with delta (0, 0)
Screenshot: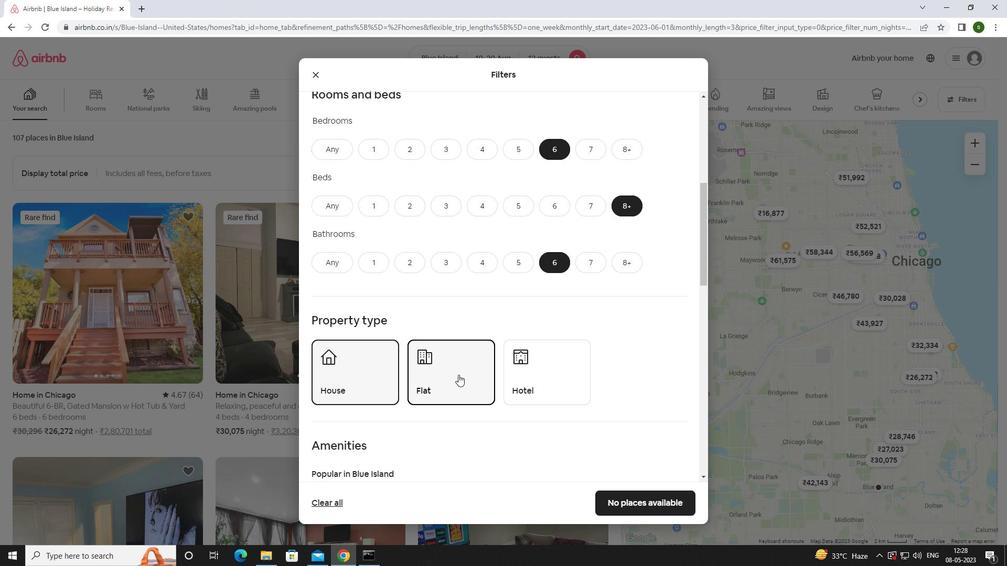 
Action: Mouse scrolled (458, 374) with delta (0, 0)
Screenshot: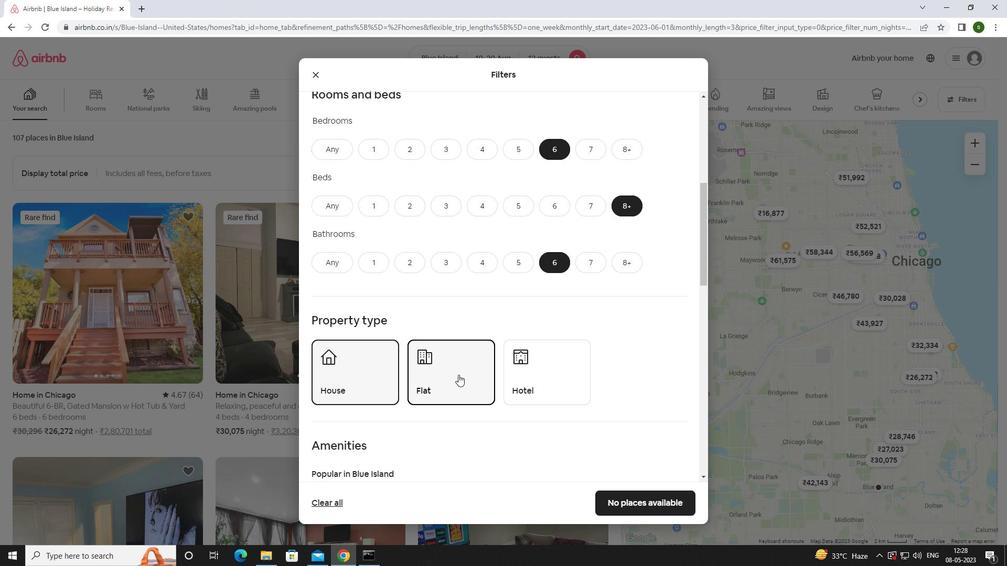 
Action: Mouse scrolled (458, 374) with delta (0, 0)
Screenshot: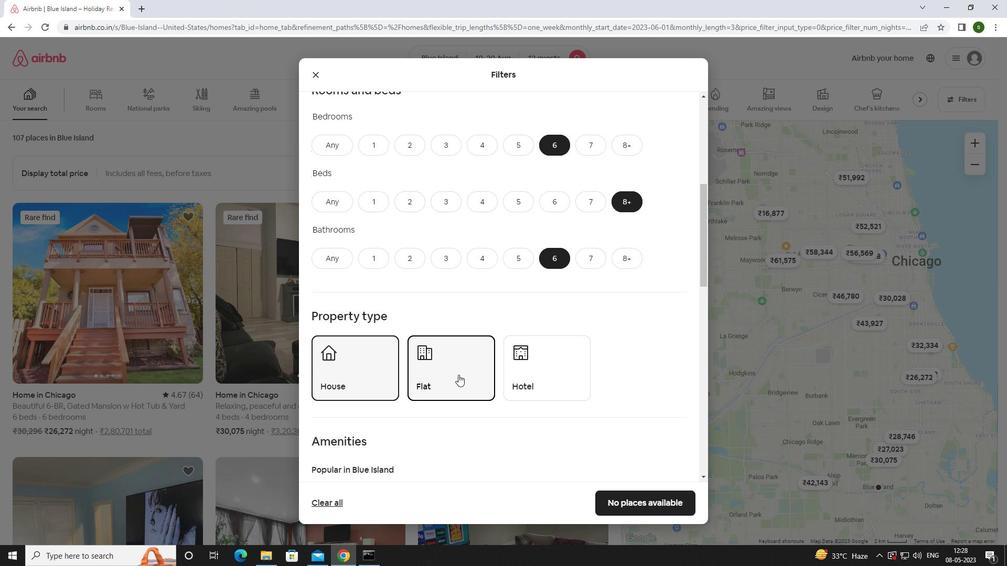 
Action: Mouse moved to (340, 344)
Screenshot: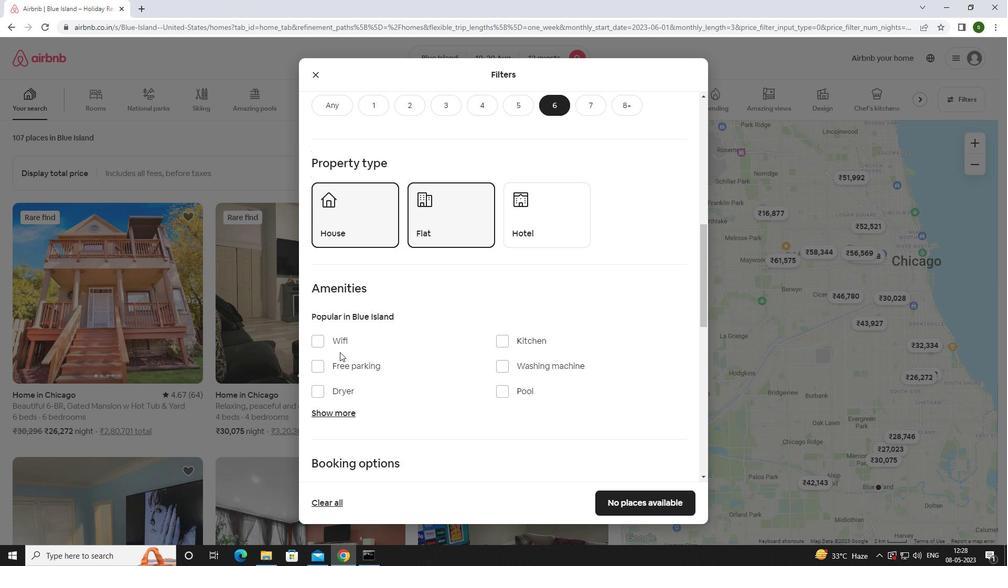 
Action: Mouse pressed left at (340, 344)
Screenshot: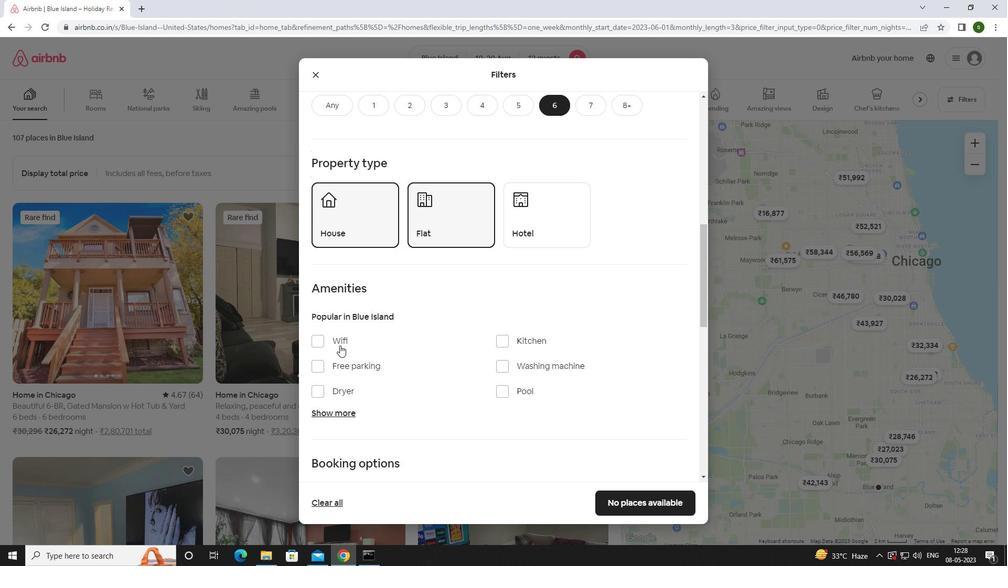 
Action: Mouse moved to (341, 366)
Screenshot: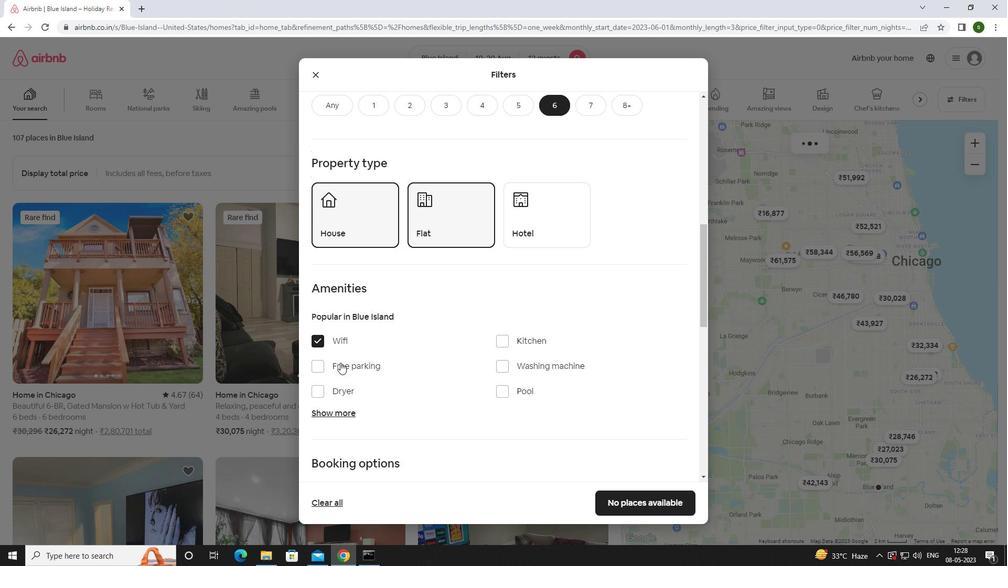 
Action: Mouse pressed left at (341, 366)
Screenshot: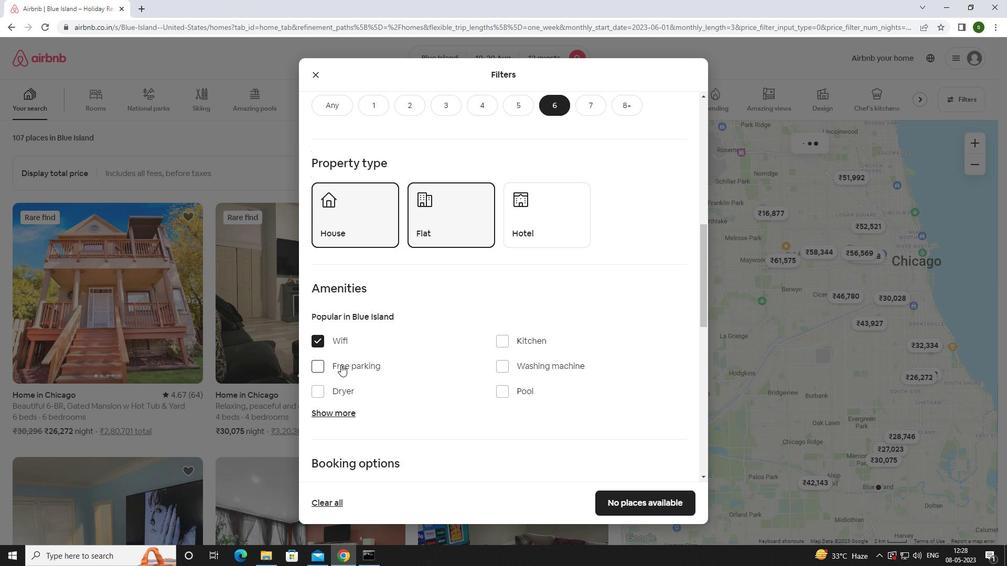
Action: Mouse moved to (337, 411)
Screenshot: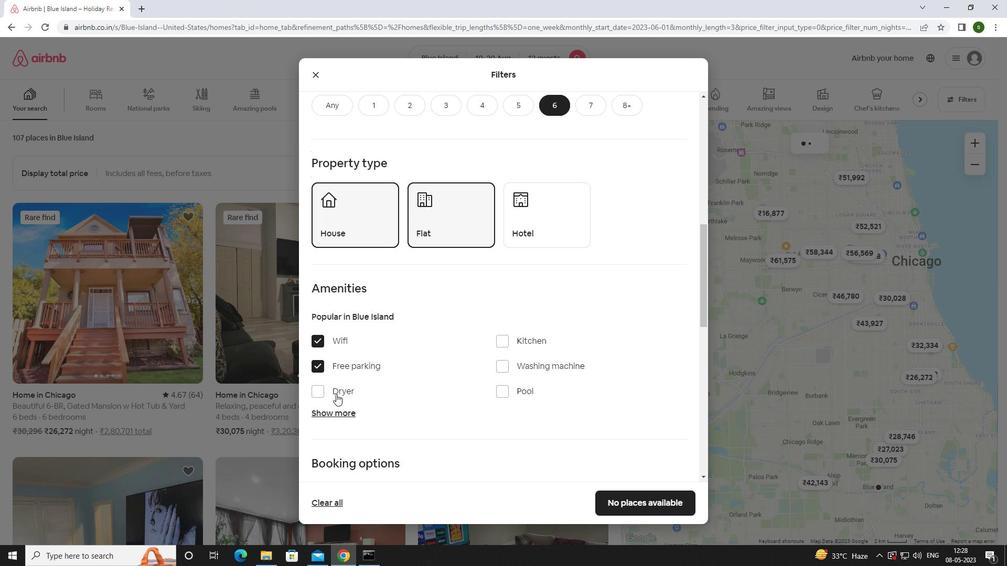 
Action: Mouse pressed left at (337, 411)
Screenshot: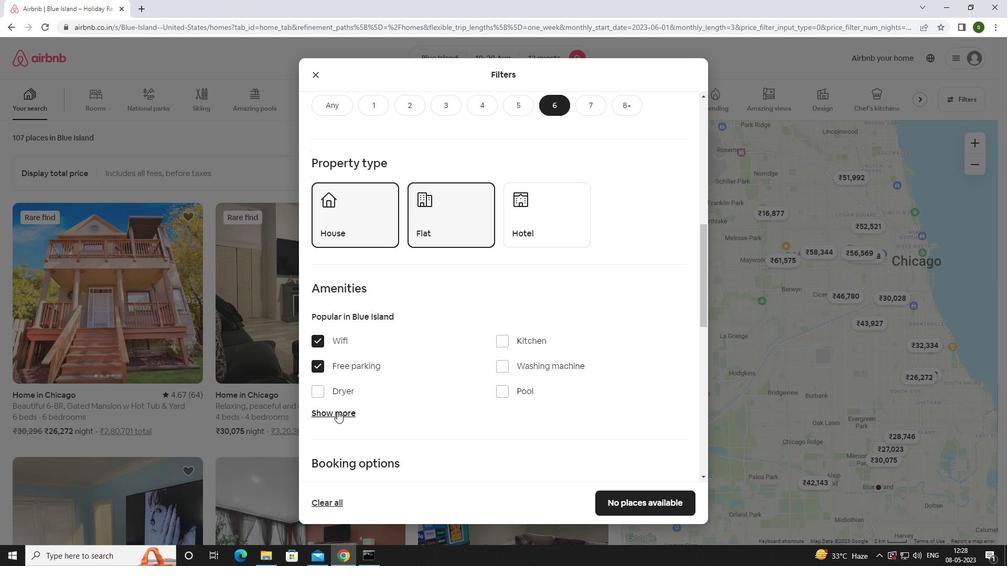 
Action: Mouse moved to (408, 372)
Screenshot: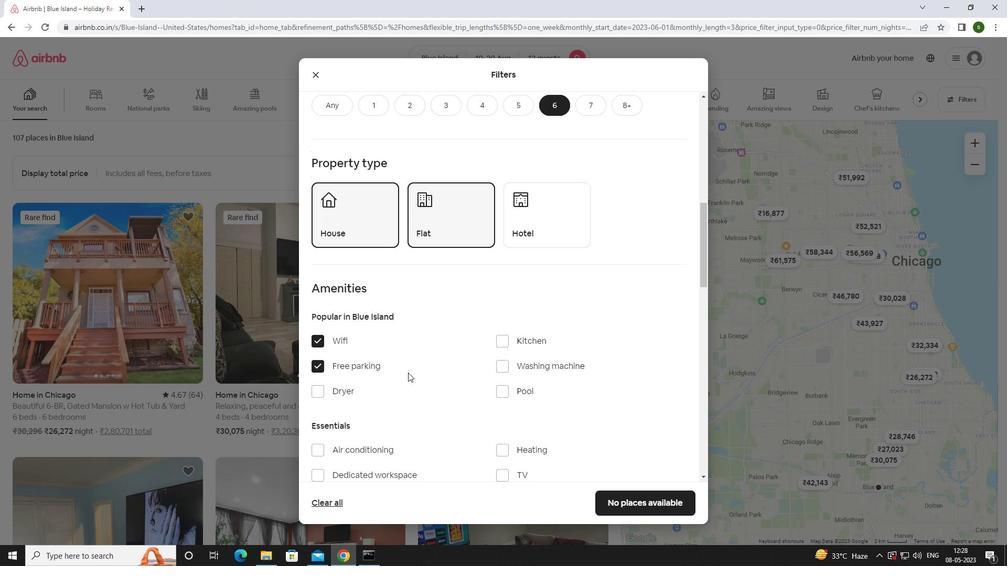 
Action: Mouse scrolled (408, 372) with delta (0, 0)
Screenshot: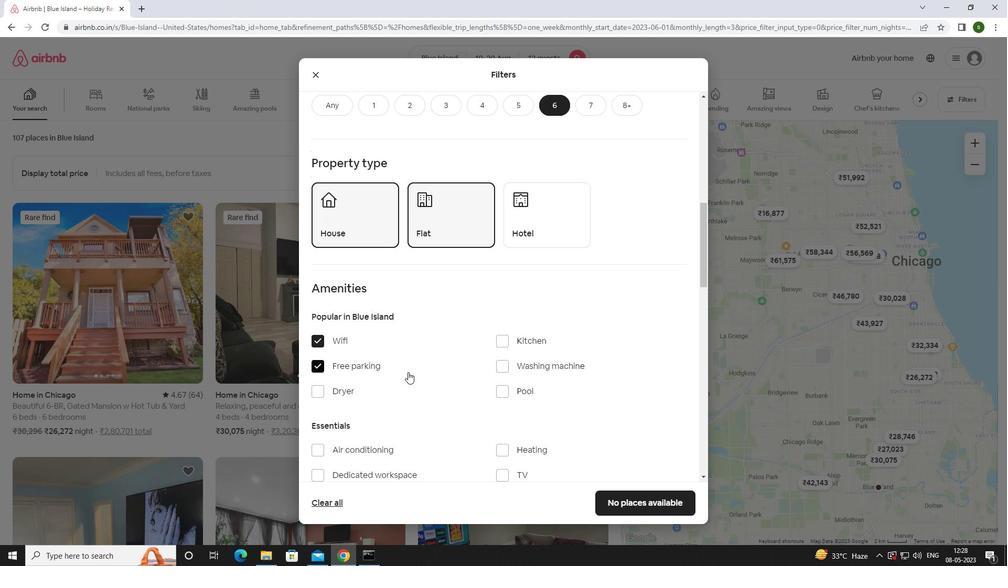 
Action: Mouse scrolled (408, 372) with delta (0, 0)
Screenshot: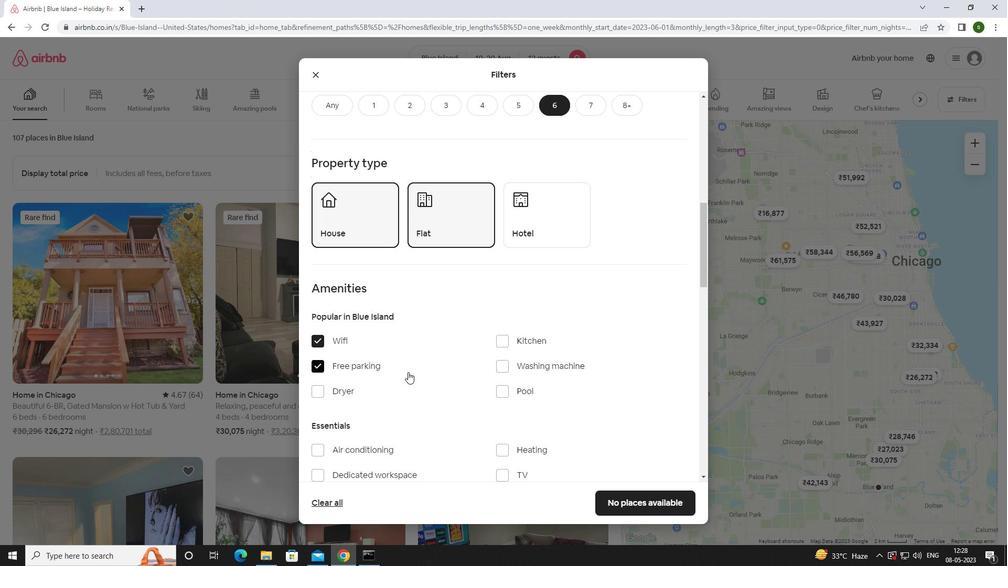
Action: Mouse scrolled (408, 372) with delta (0, 0)
Screenshot: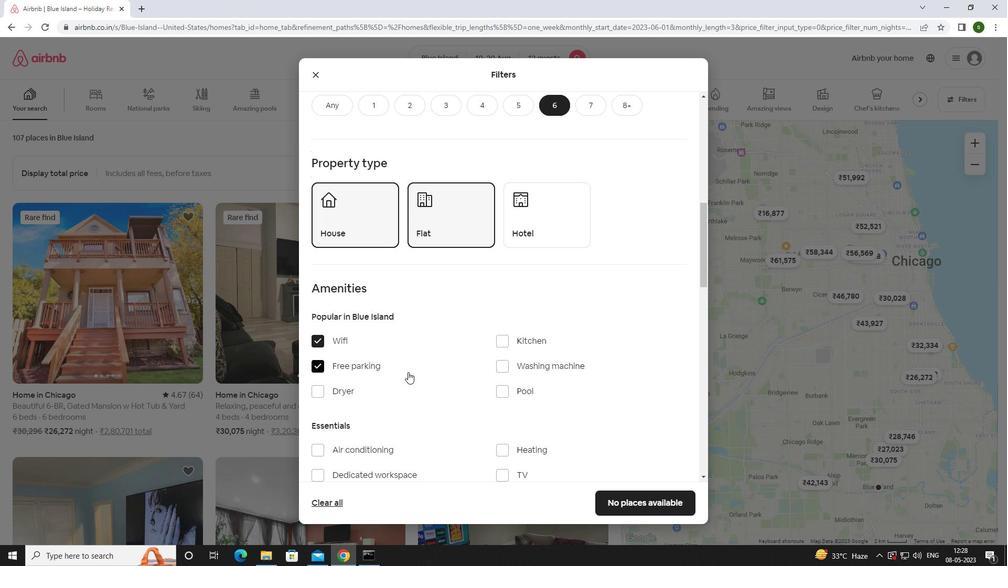 
Action: Mouse moved to (500, 316)
Screenshot: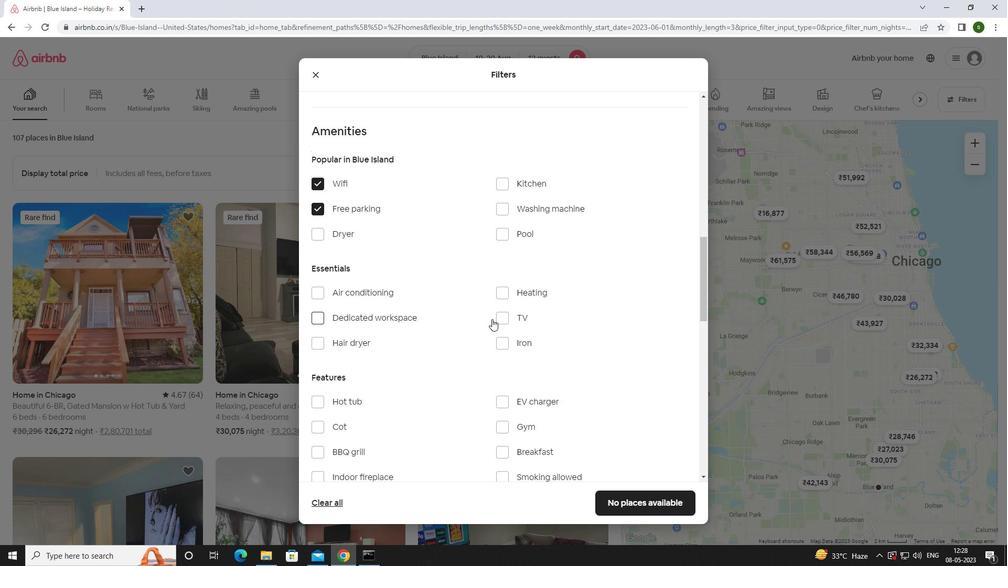
Action: Mouse pressed left at (500, 316)
Screenshot: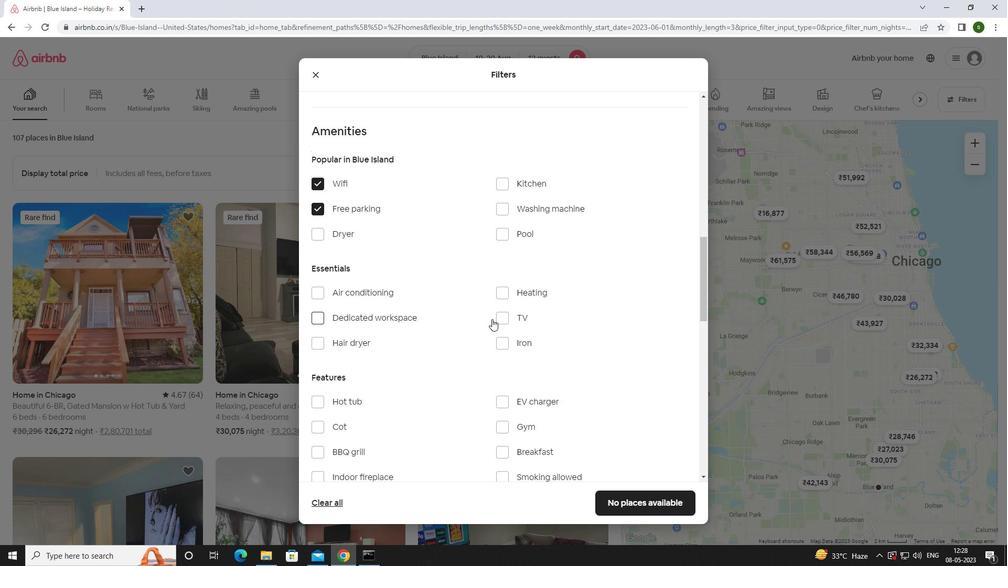 
Action: Mouse moved to (406, 334)
Screenshot: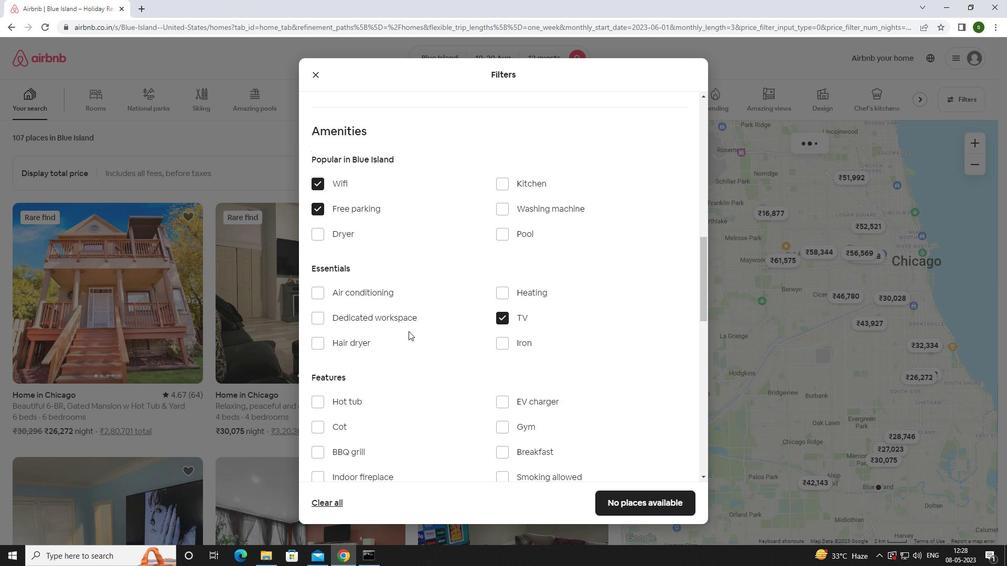 
Action: Mouse scrolled (406, 333) with delta (0, 0)
Screenshot: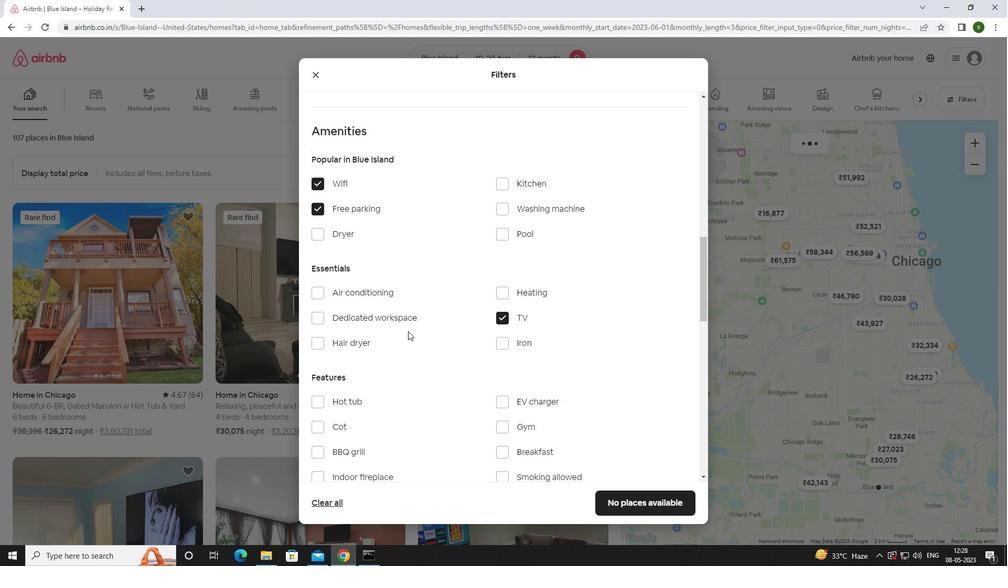 
Action: Mouse moved to (406, 334)
Screenshot: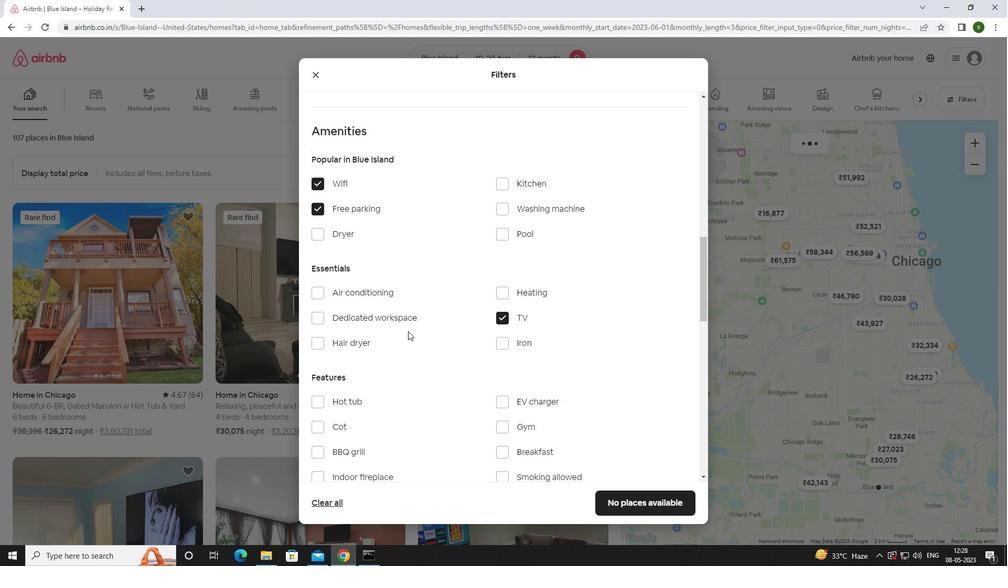 
Action: Mouse scrolled (406, 333) with delta (0, 0)
Screenshot: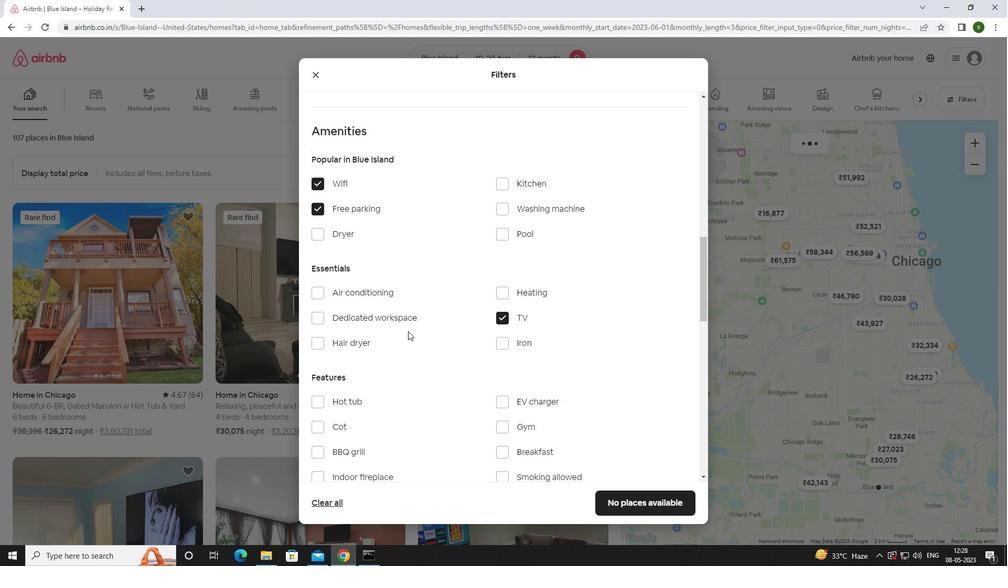 
Action: Mouse scrolled (406, 333) with delta (0, 0)
Screenshot: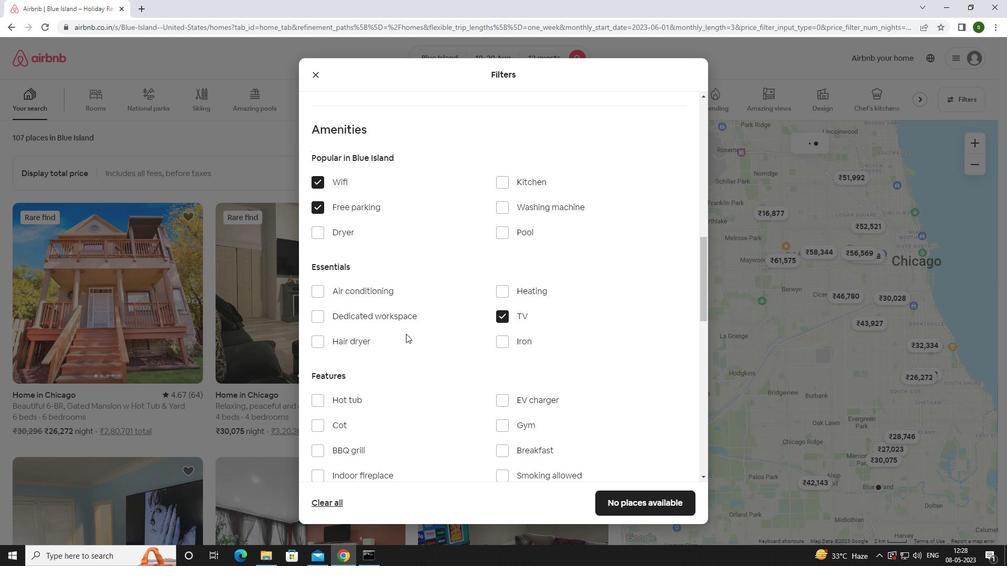
Action: Mouse moved to (506, 270)
Screenshot: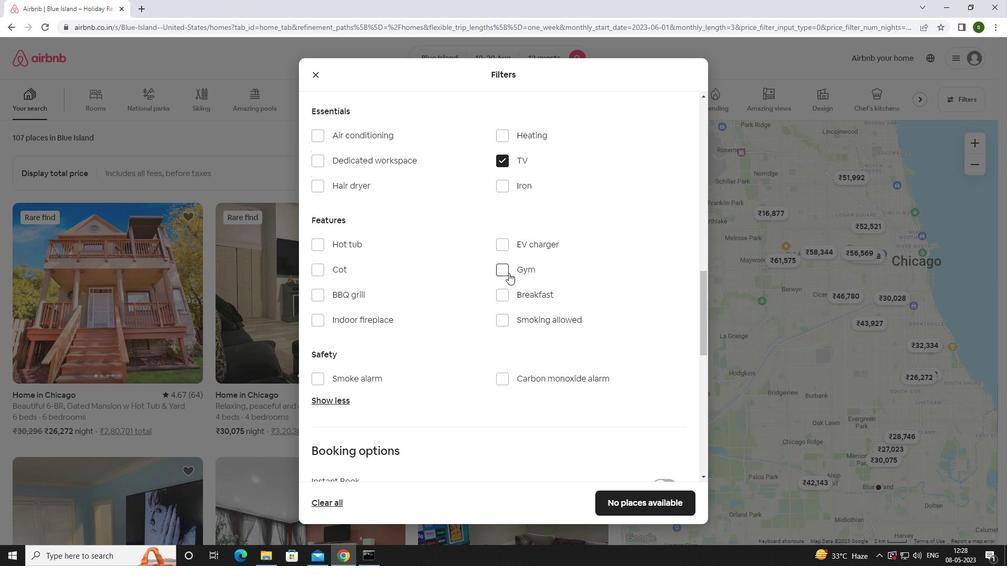 
Action: Mouse pressed left at (506, 270)
Screenshot: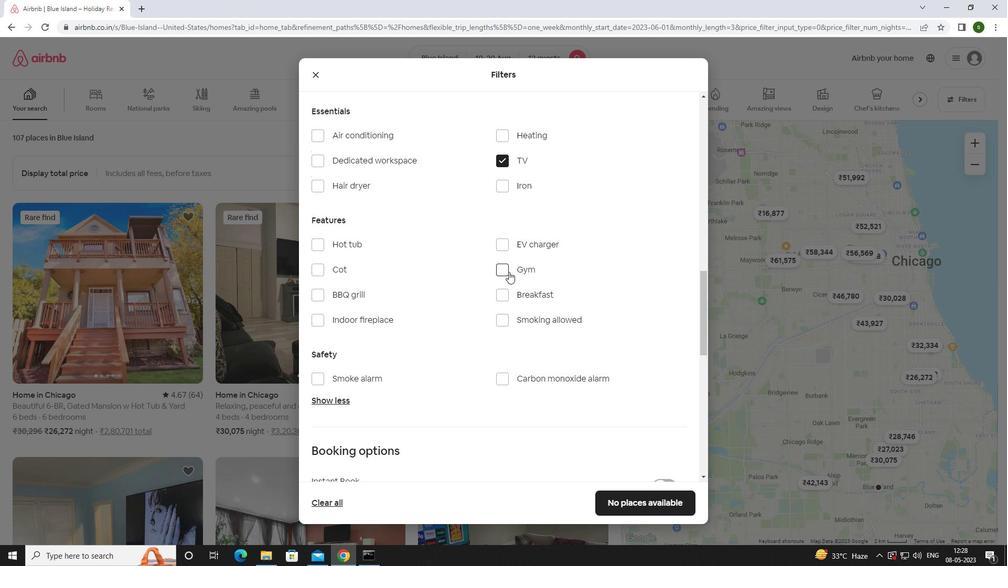 
Action: Mouse moved to (500, 300)
Screenshot: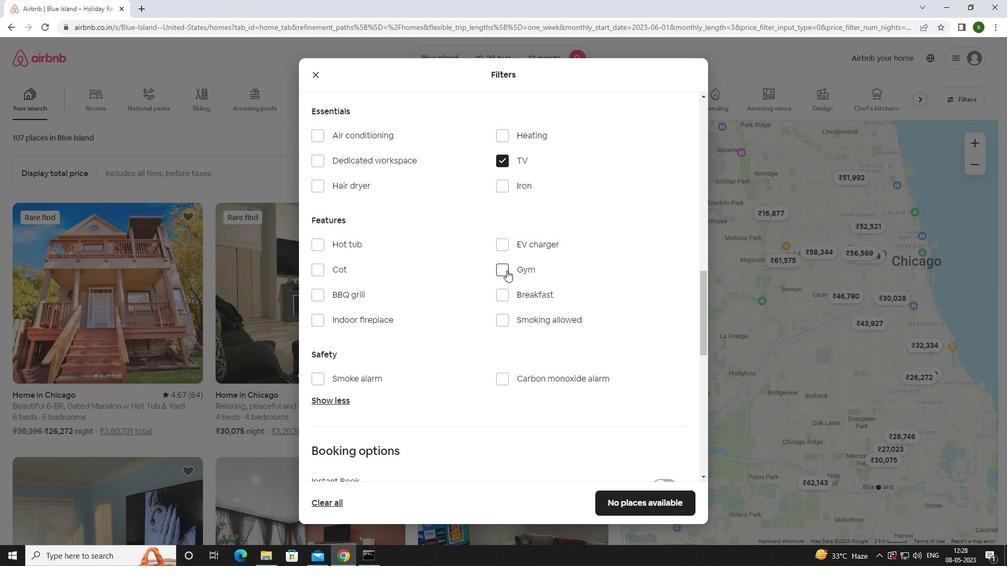 
Action: Mouse pressed left at (500, 300)
Screenshot: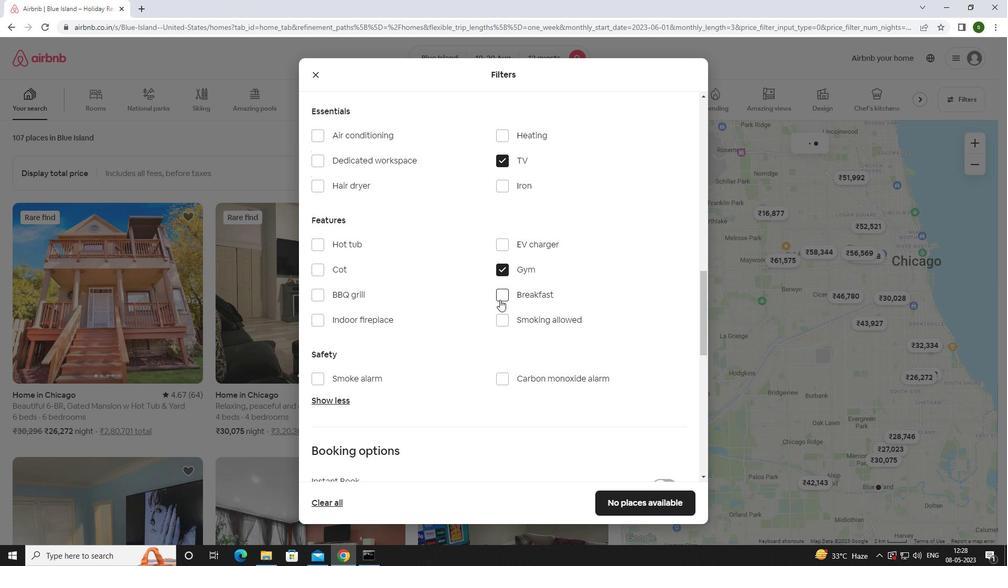 
Action: Mouse scrolled (500, 299) with delta (0, 0)
Screenshot: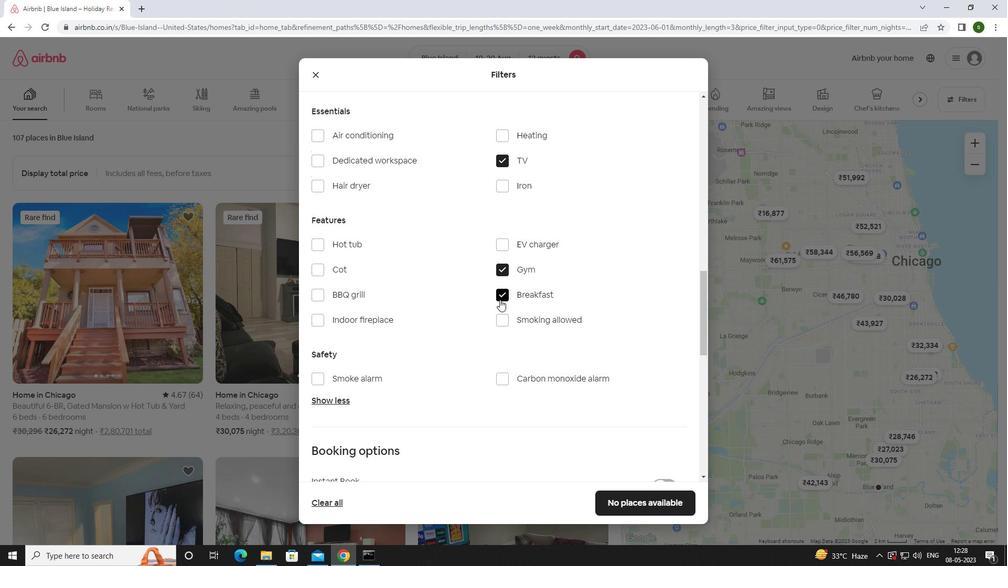 
Action: Mouse scrolled (500, 299) with delta (0, 0)
Screenshot: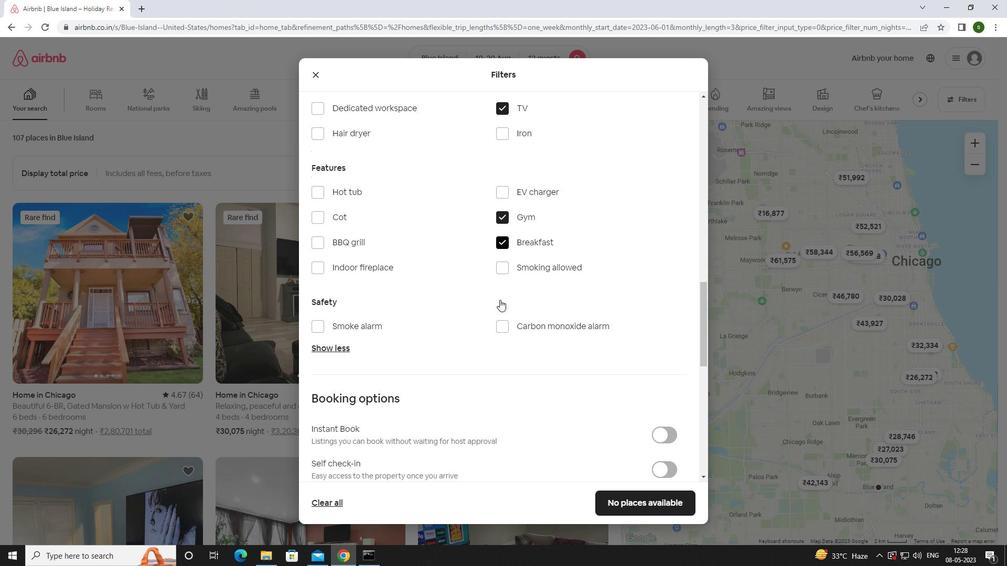 
Action: Mouse scrolled (500, 299) with delta (0, 0)
Screenshot: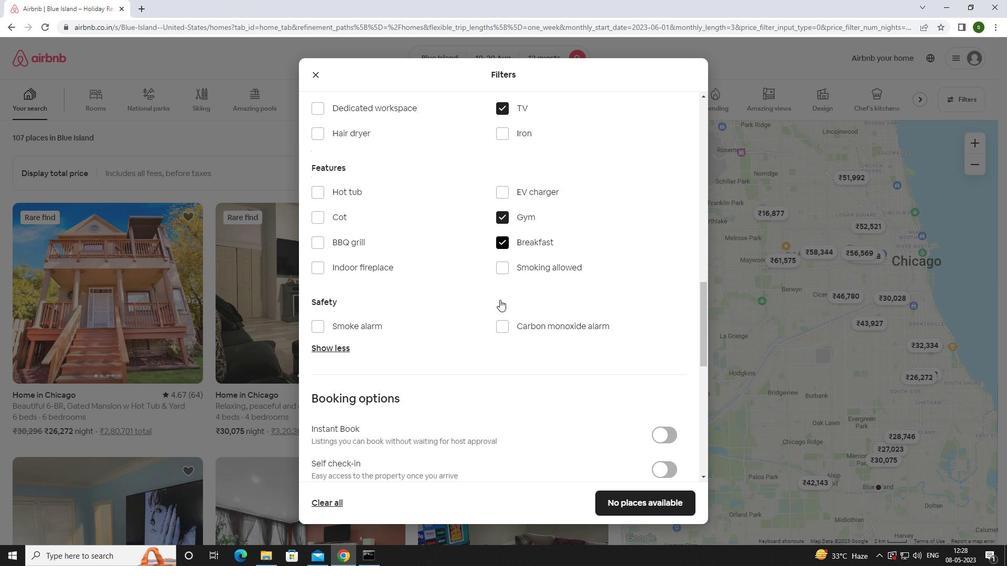 
Action: Mouse scrolled (500, 299) with delta (0, 0)
Screenshot: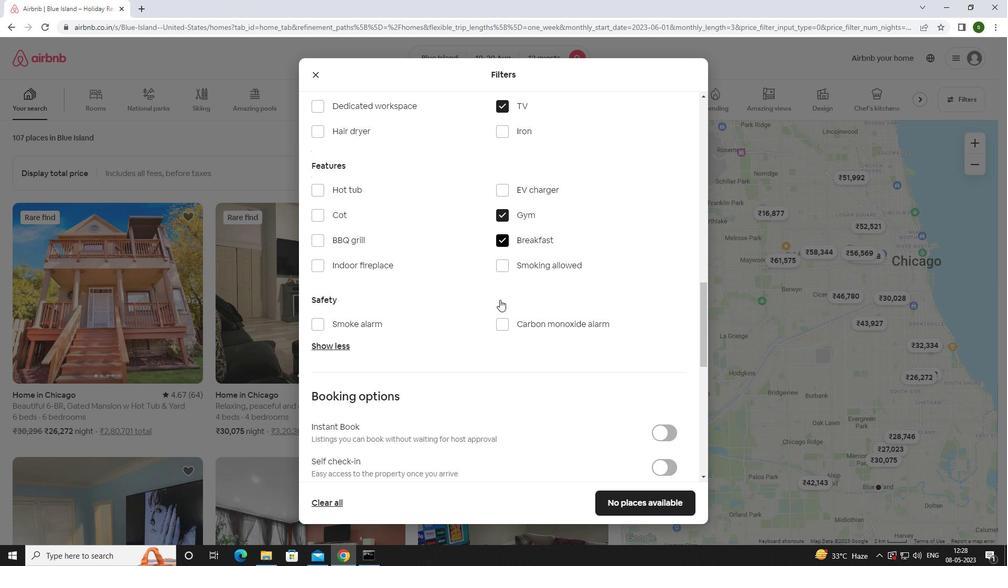 
Action: Mouse moved to (668, 308)
Screenshot: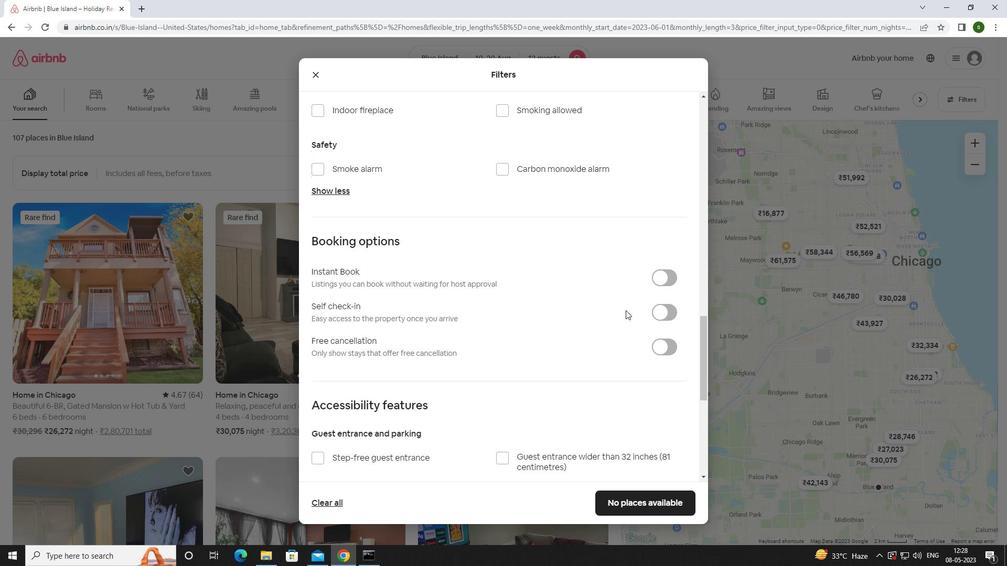 
Action: Mouse pressed left at (668, 308)
Screenshot: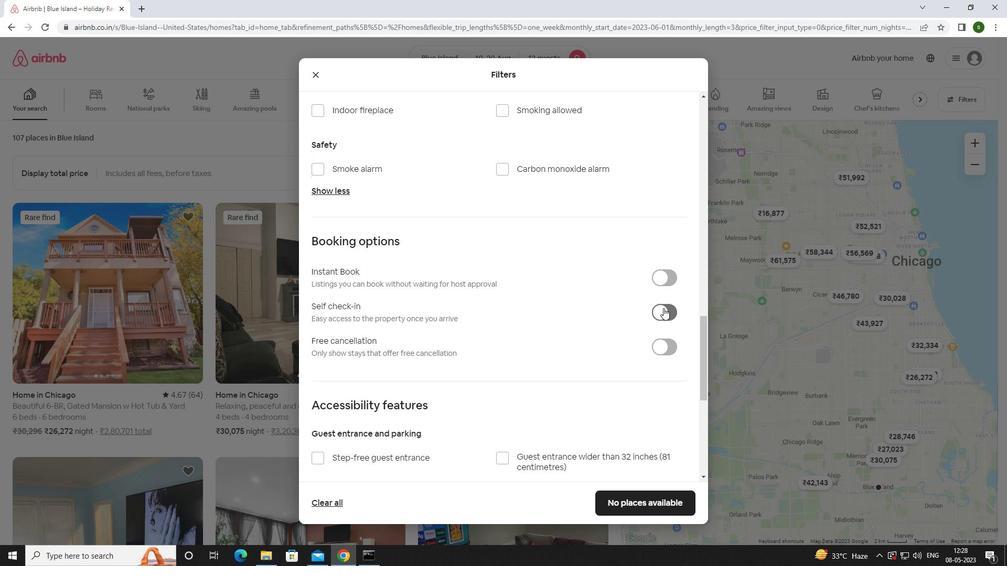 
Action: Mouse moved to (532, 311)
Screenshot: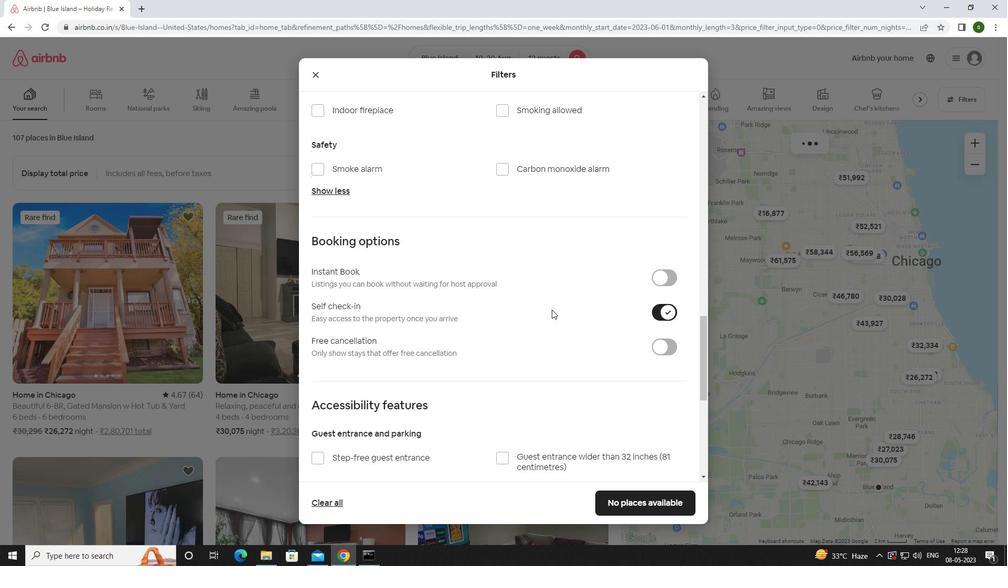 
Action: Mouse scrolled (532, 311) with delta (0, 0)
Screenshot: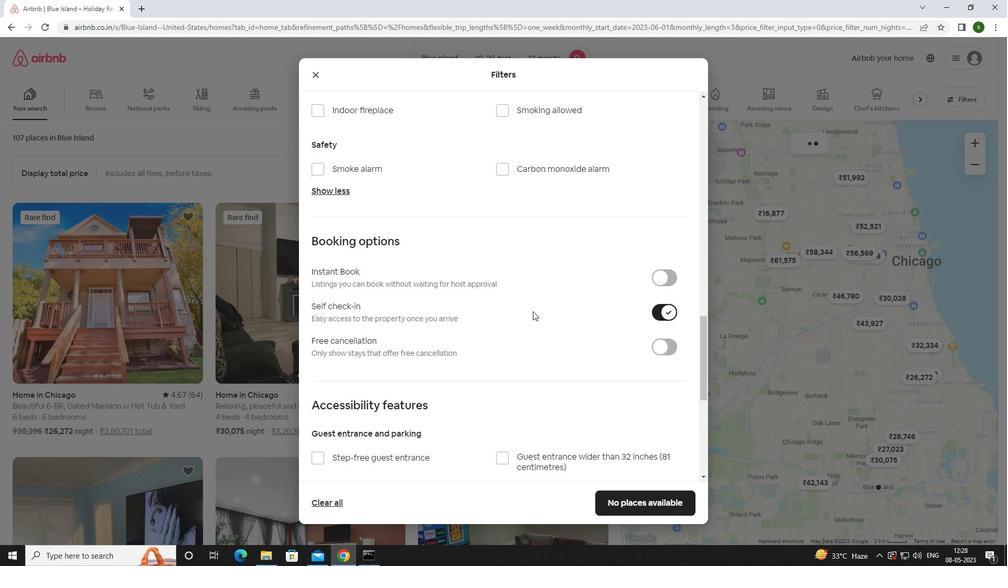 
Action: Mouse scrolled (532, 311) with delta (0, 0)
Screenshot: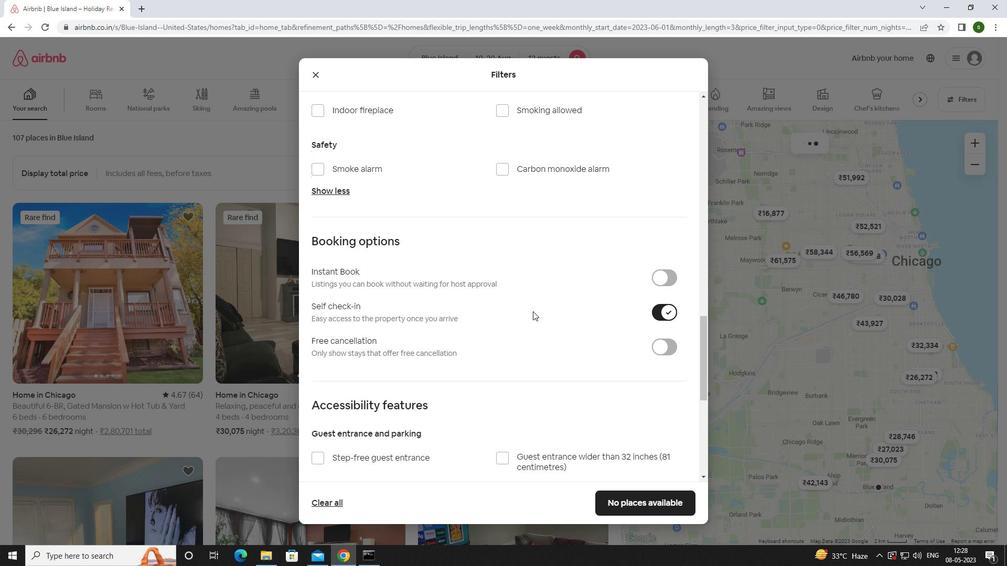 
Action: Mouse scrolled (532, 311) with delta (0, 0)
Screenshot: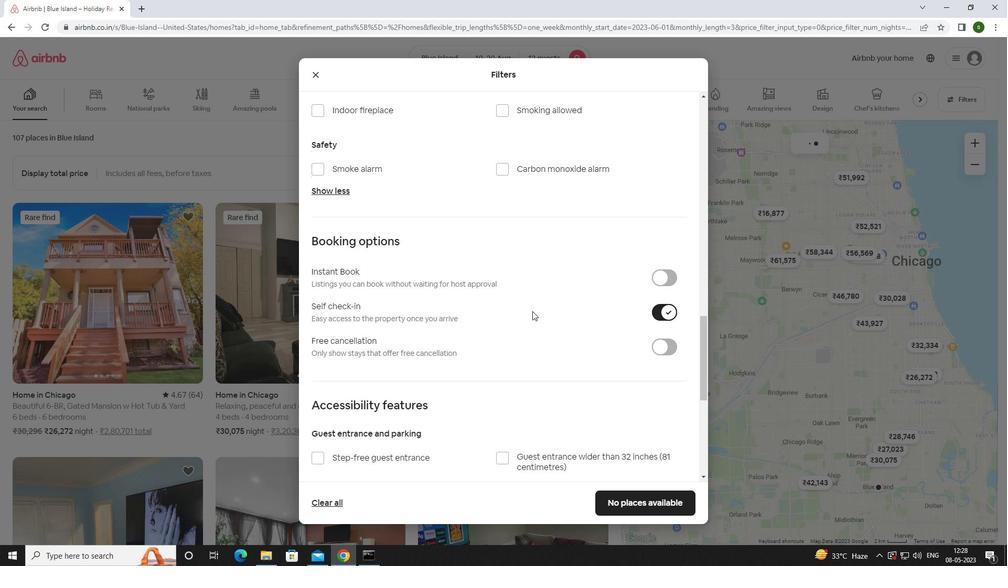 
Action: Mouse scrolled (532, 311) with delta (0, 0)
Screenshot: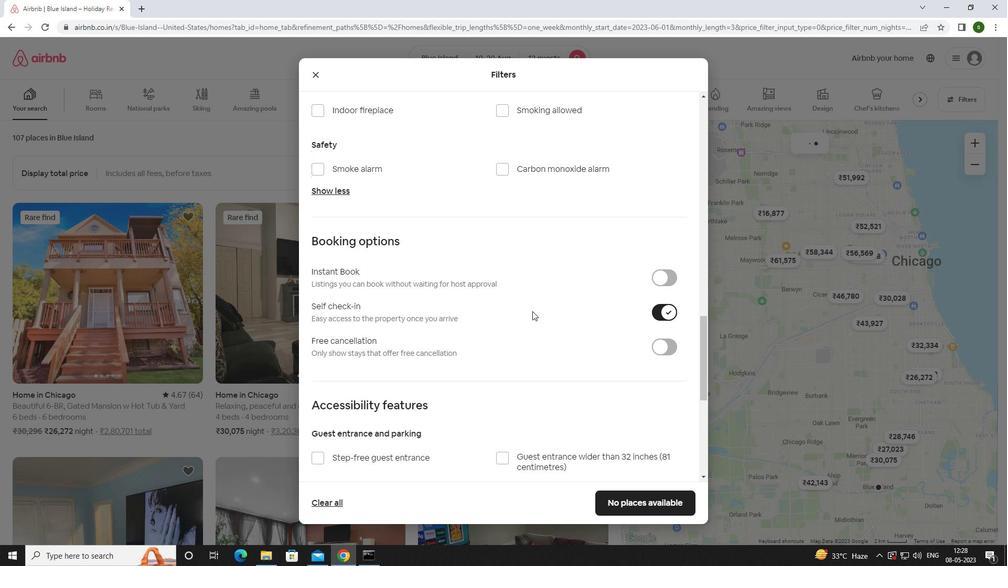 
Action: Mouse scrolled (532, 311) with delta (0, 0)
Screenshot: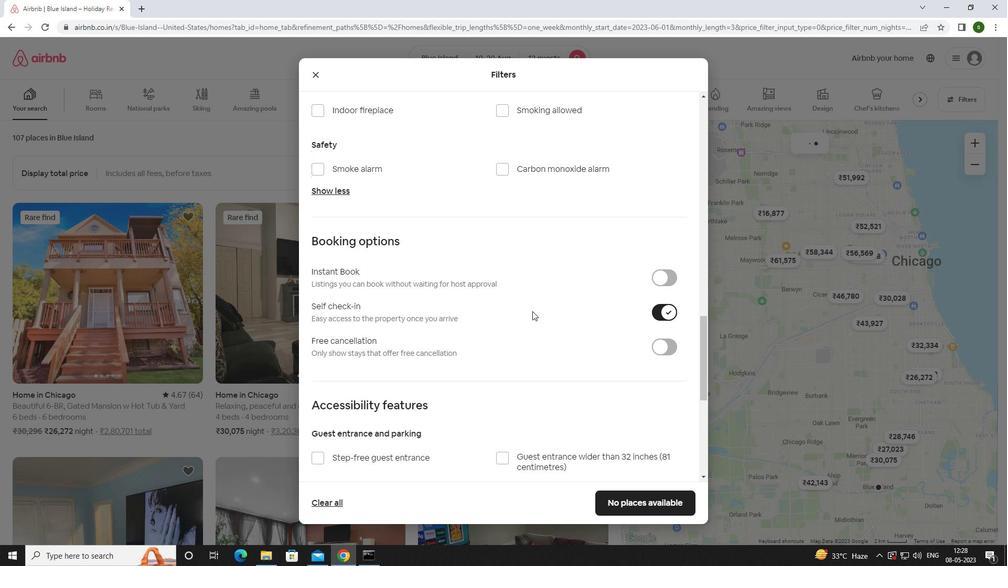 
Action: Mouse scrolled (532, 311) with delta (0, 0)
Screenshot: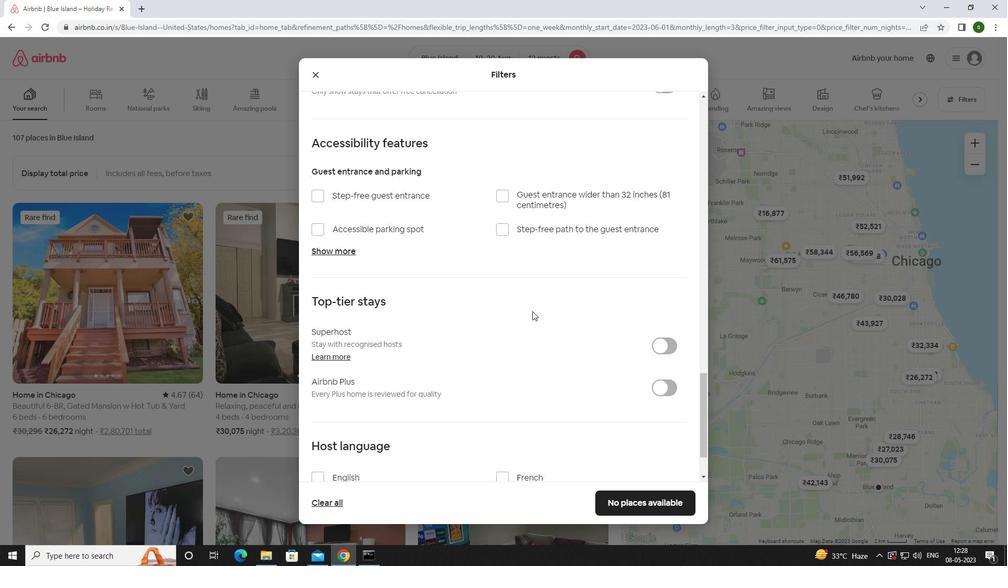
Action: Mouse scrolled (532, 311) with delta (0, 0)
Screenshot: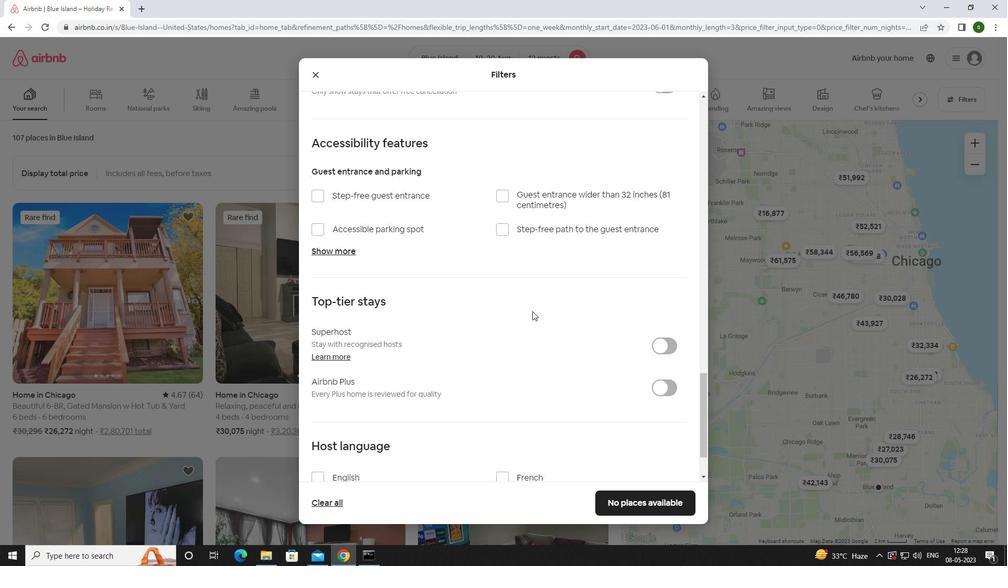 
Action: Mouse scrolled (532, 311) with delta (0, 0)
Screenshot: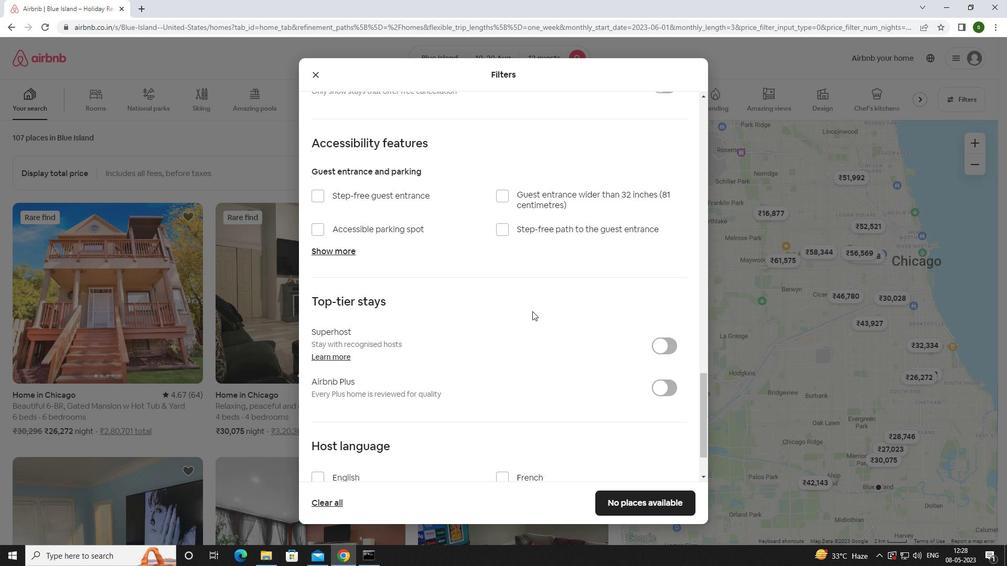 
Action: Mouse scrolled (532, 311) with delta (0, 0)
Screenshot: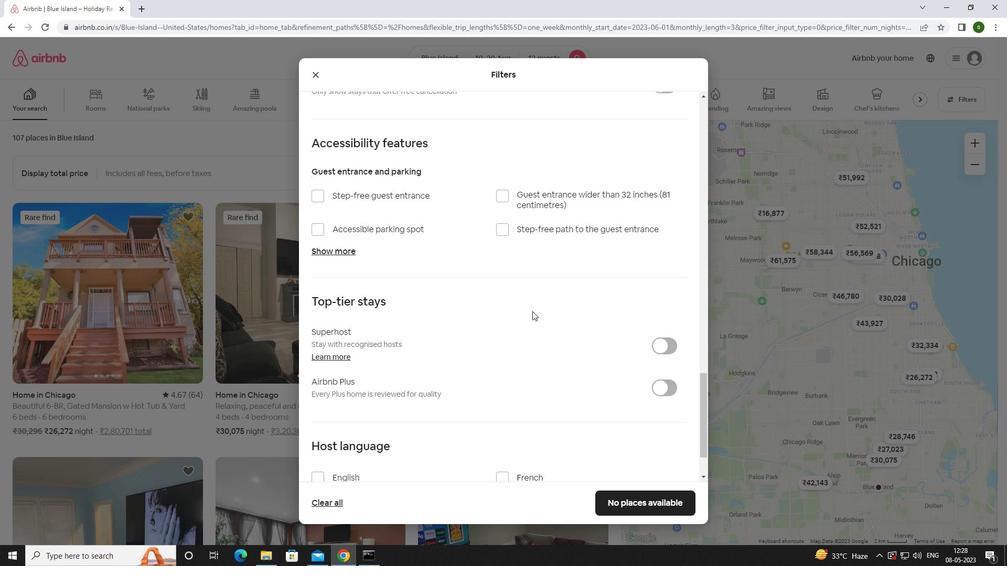 
Action: Mouse scrolled (532, 311) with delta (0, 0)
Screenshot: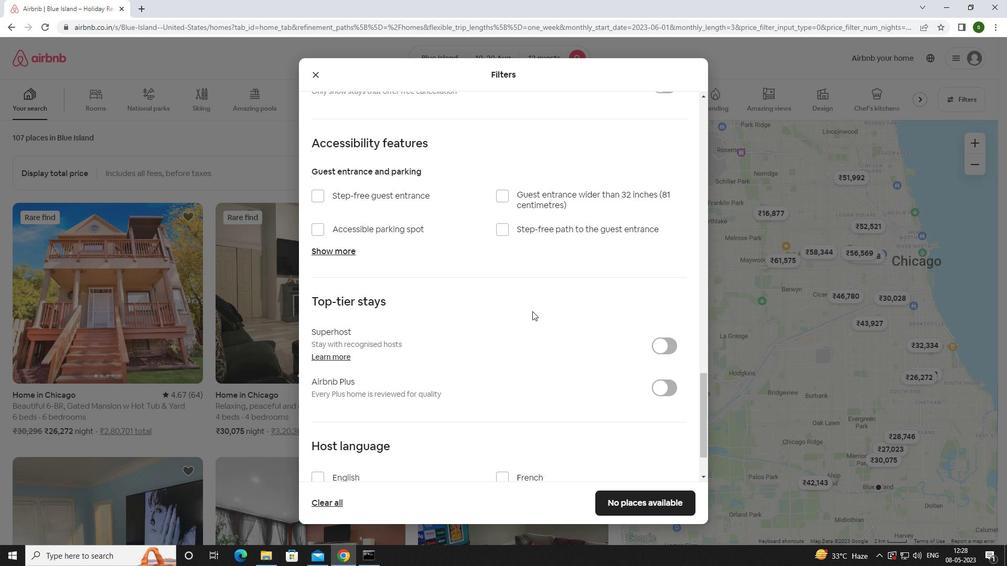 
Action: Mouse moved to (353, 406)
Screenshot: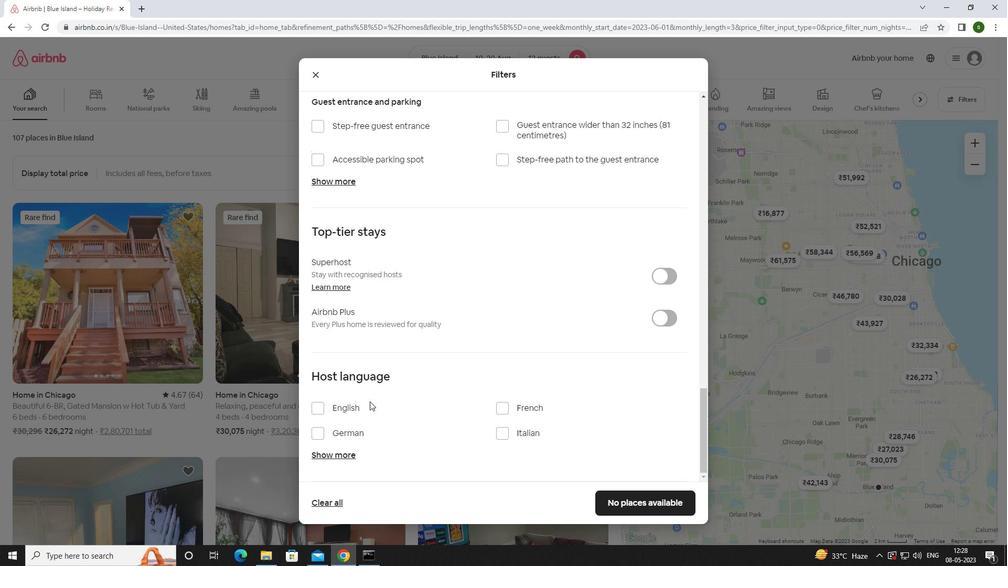 
Action: Mouse pressed left at (353, 406)
Screenshot: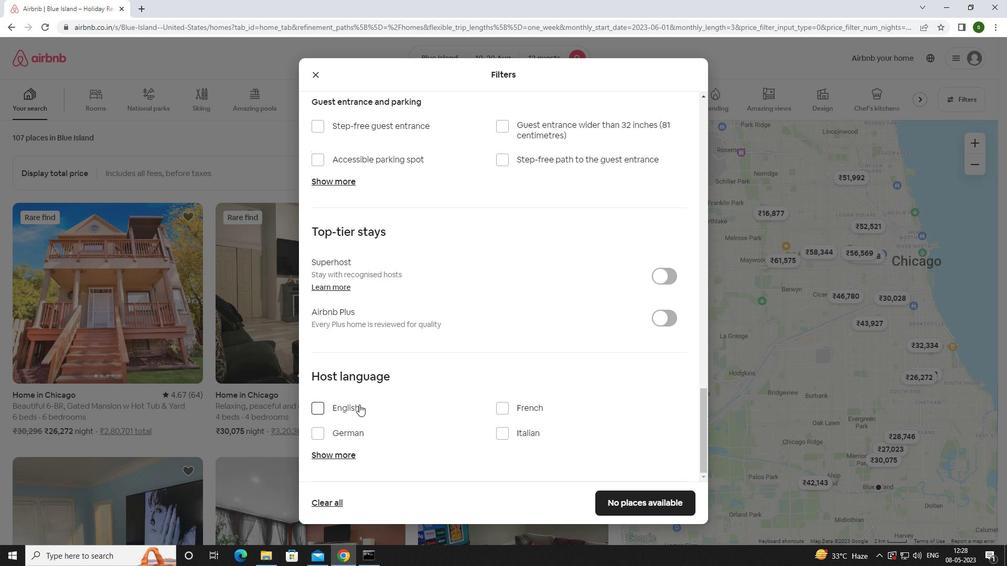 
Action: Mouse moved to (619, 499)
Screenshot: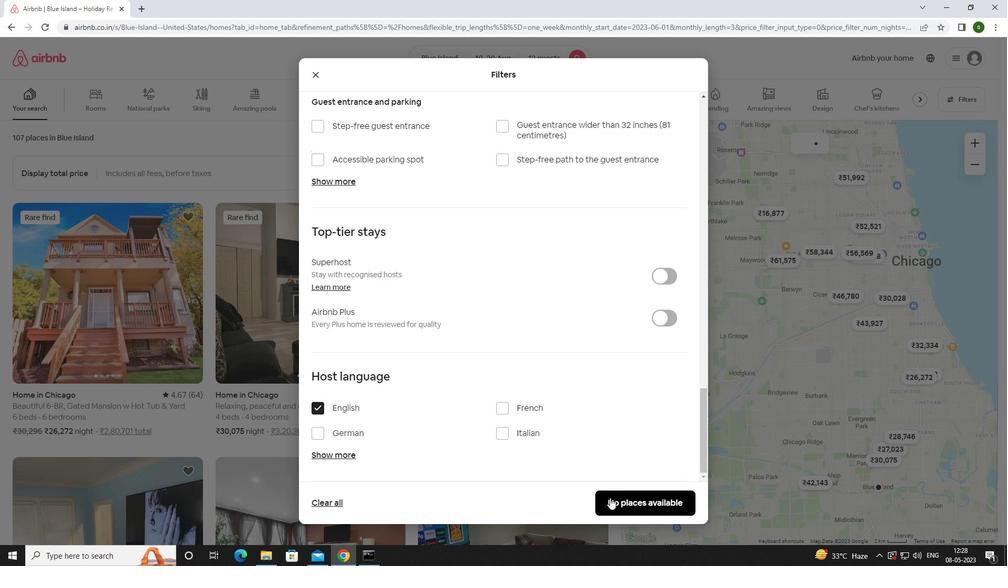 
Action: Mouse pressed left at (619, 499)
Screenshot: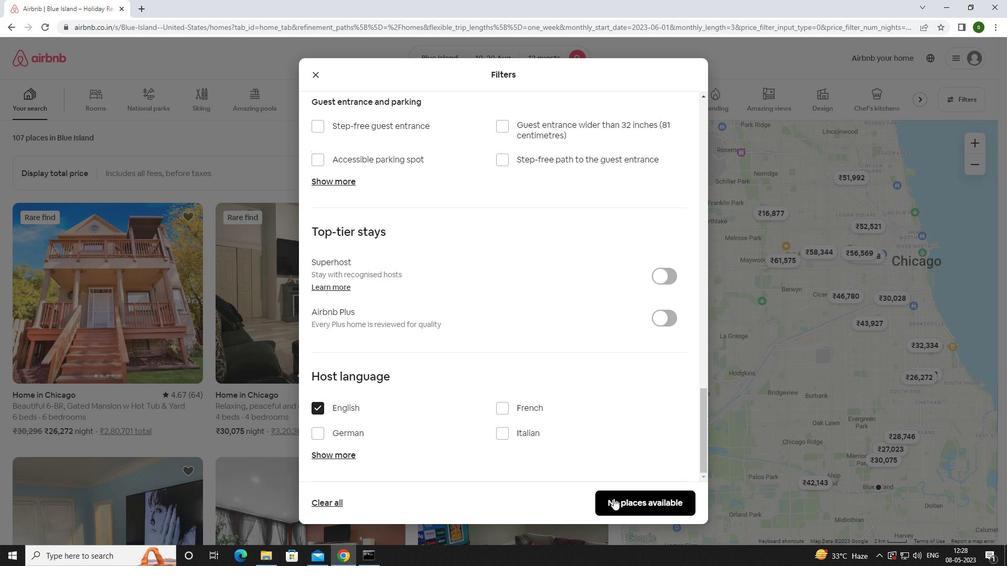 
Action: Mouse moved to (393, 312)
Screenshot: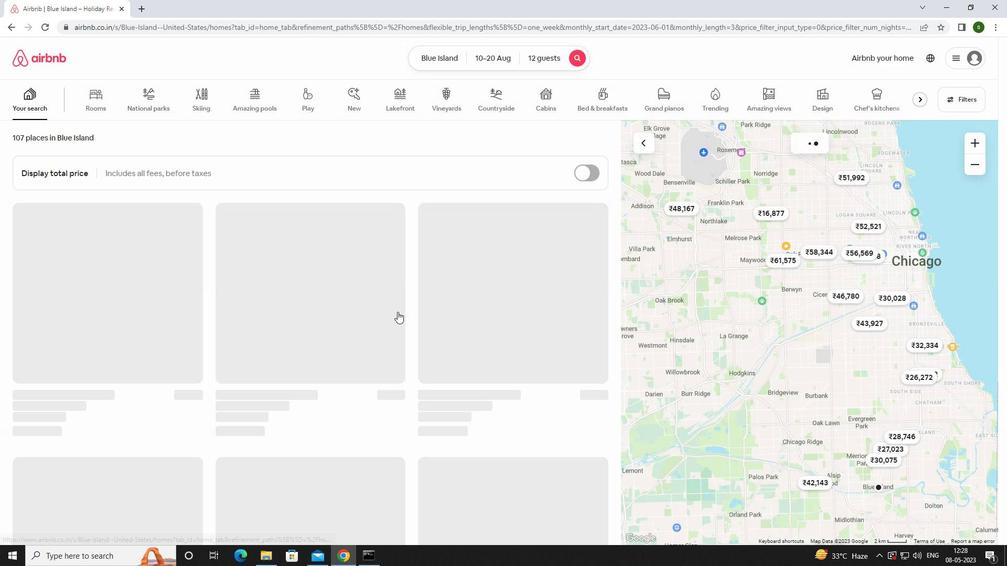 
